 Task: Find a place to stay in Kawambwa, Zambia, from 3rd to 17th August for 4 guests, with a price range of ₹3000 to ₹15000, 3 bedrooms, 2 bathrooms, WiFi, a washing machine, and self check-in.
Action: Mouse moved to (446, 95)
Screenshot: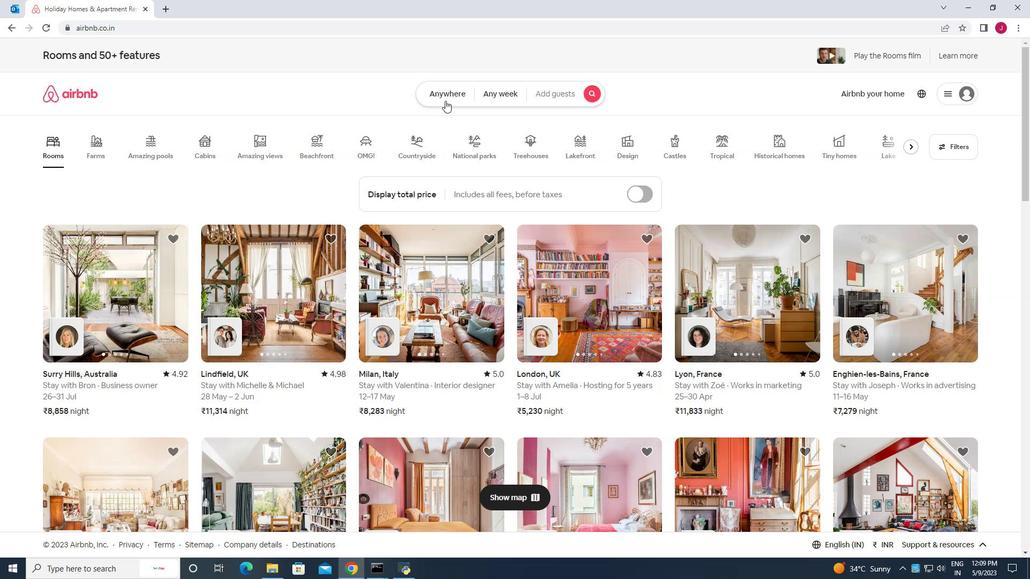 
Action: Mouse pressed left at (446, 95)
Screenshot: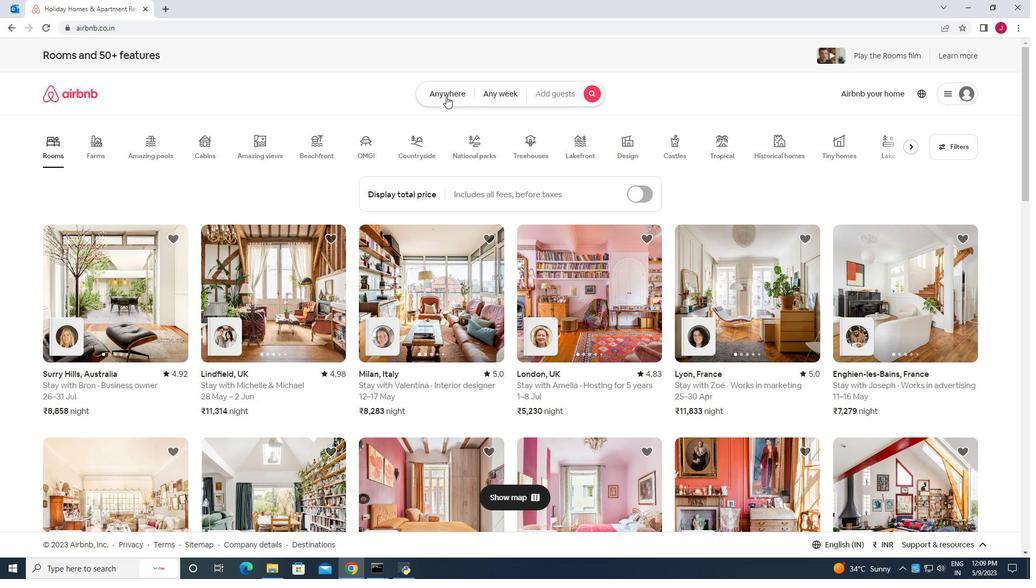 
Action: Mouse moved to (330, 137)
Screenshot: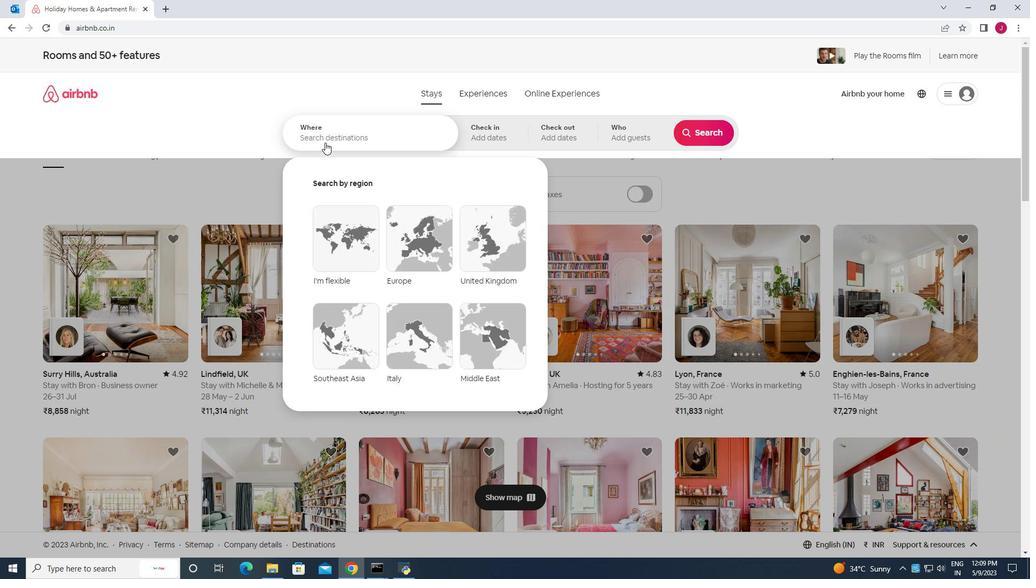 
Action: Mouse pressed left at (330, 137)
Screenshot: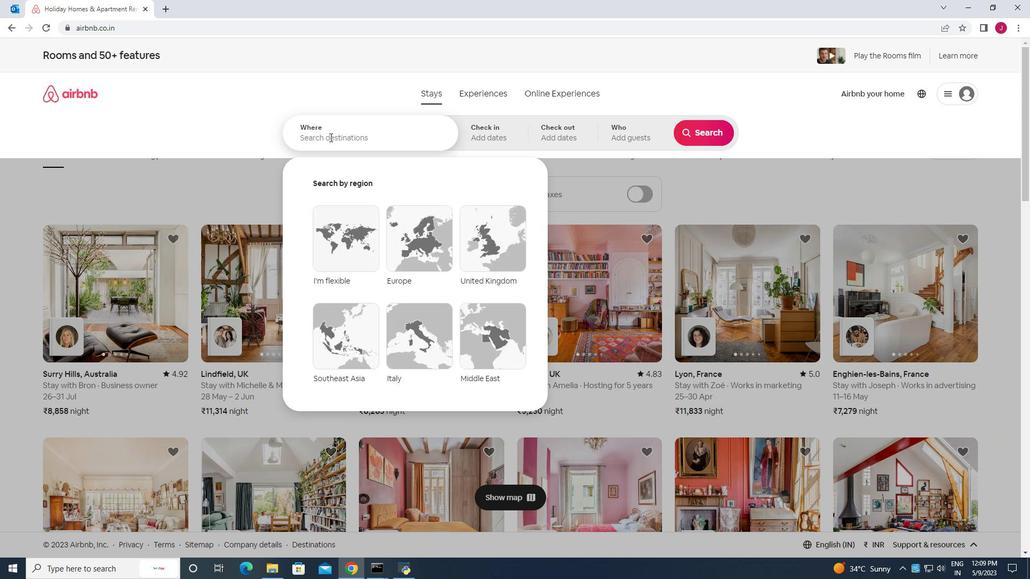 
Action: Key pressed kawambwa<Key.space>zambia<Key.space>
Screenshot: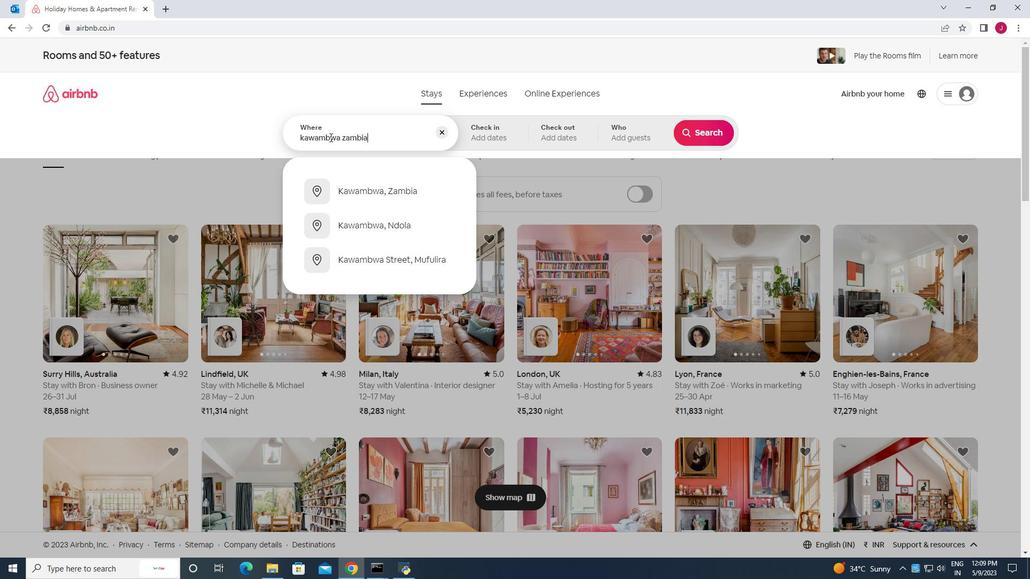
Action: Mouse moved to (390, 190)
Screenshot: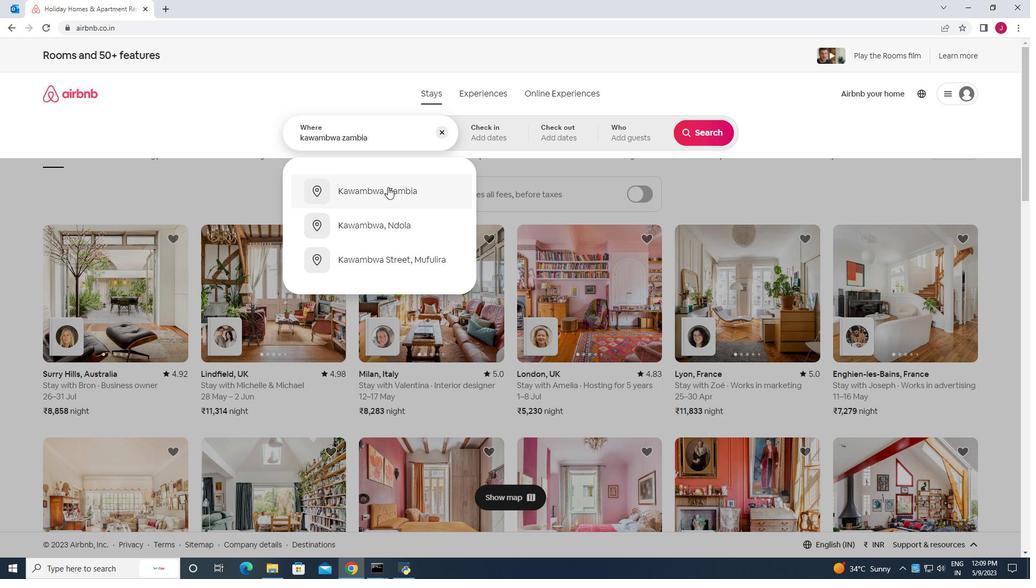 
Action: Mouse pressed left at (390, 190)
Screenshot: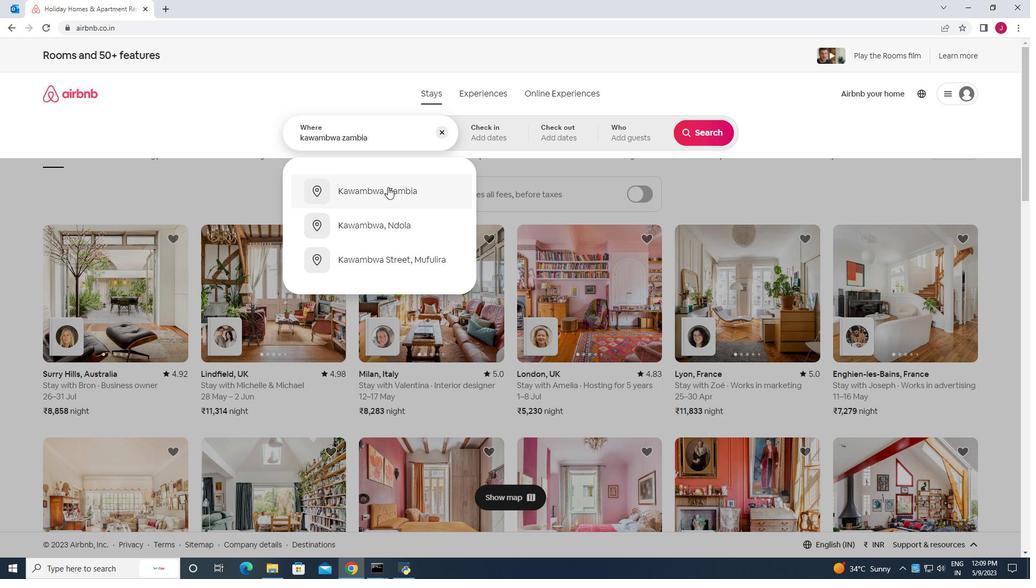 
Action: Mouse moved to (698, 219)
Screenshot: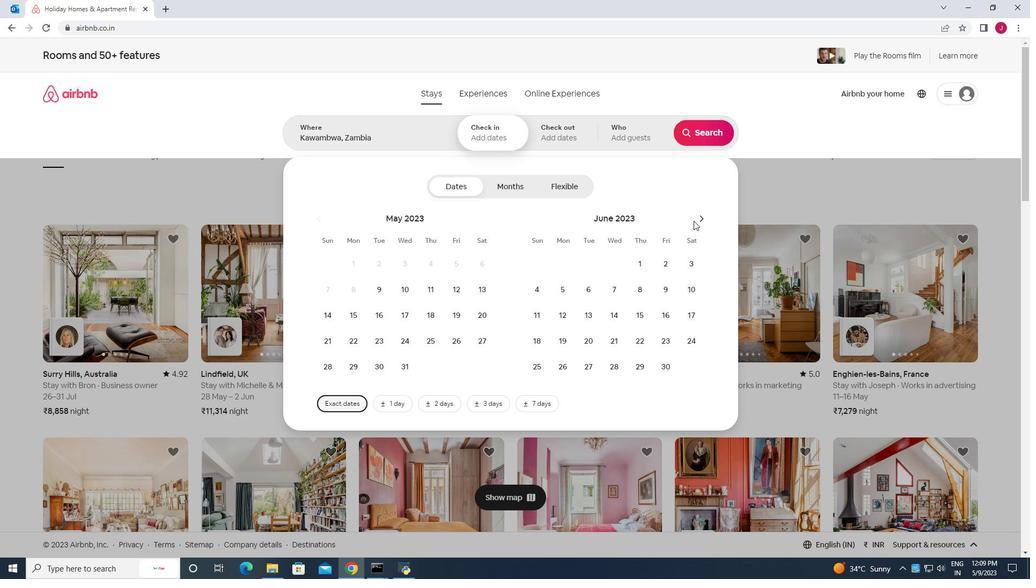 
Action: Mouse pressed left at (698, 219)
Screenshot: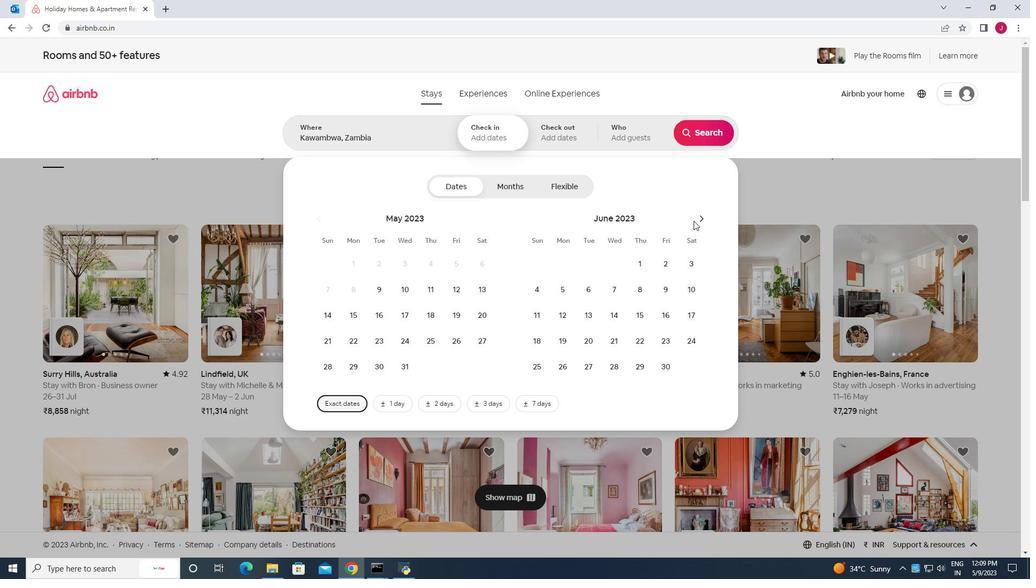
Action: Mouse moved to (698, 219)
Screenshot: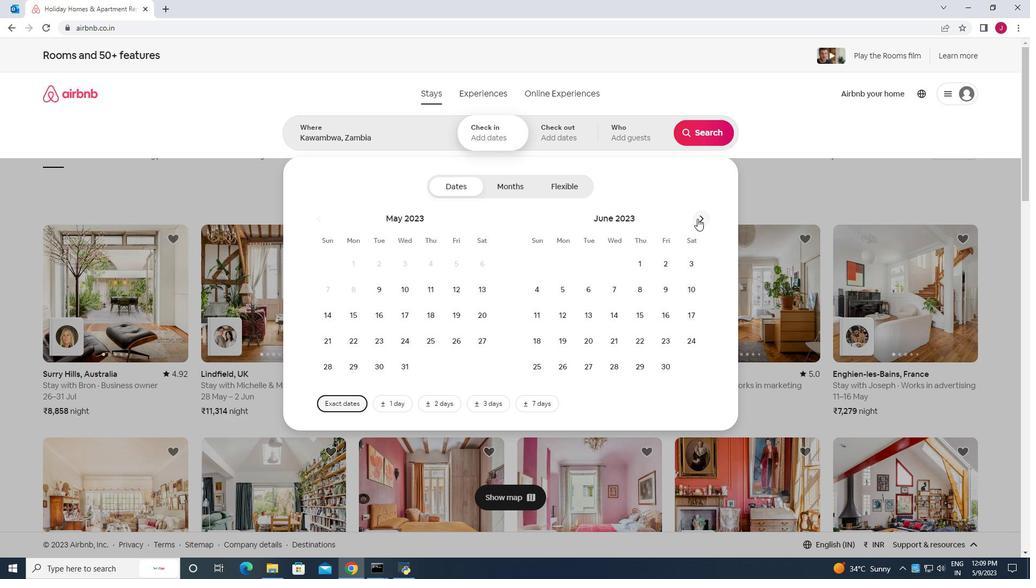 
Action: Mouse pressed left at (698, 219)
Screenshot: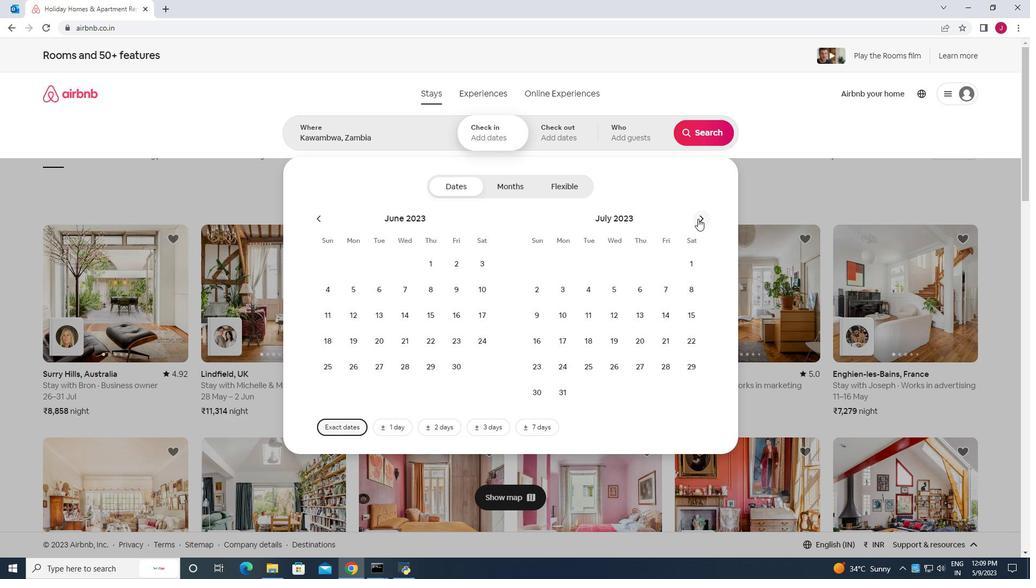 
Action: Mouse moved to (639, 261)
Screenshot: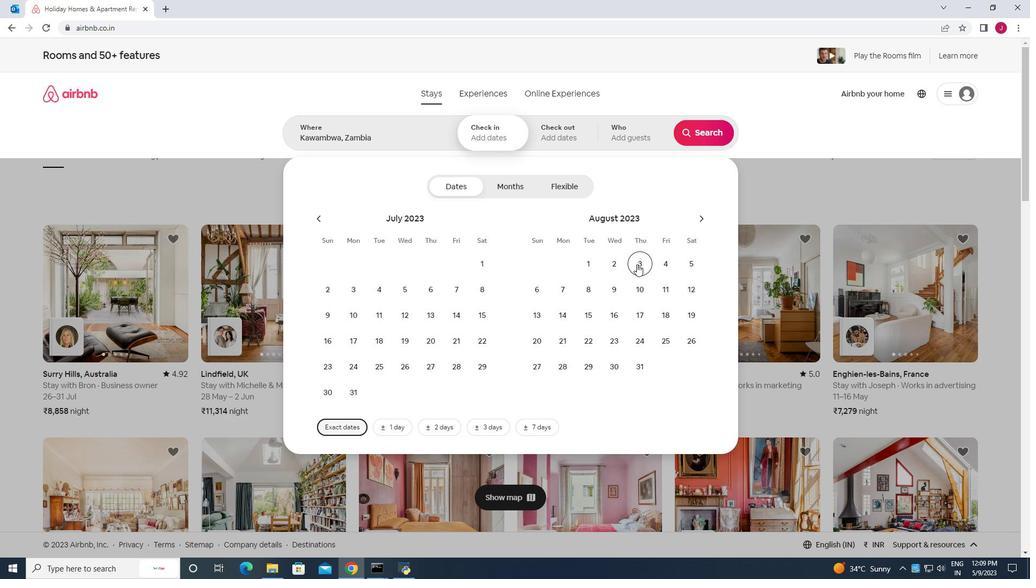 
Action: Mouse pressed left at (639, 261)
Screenshot: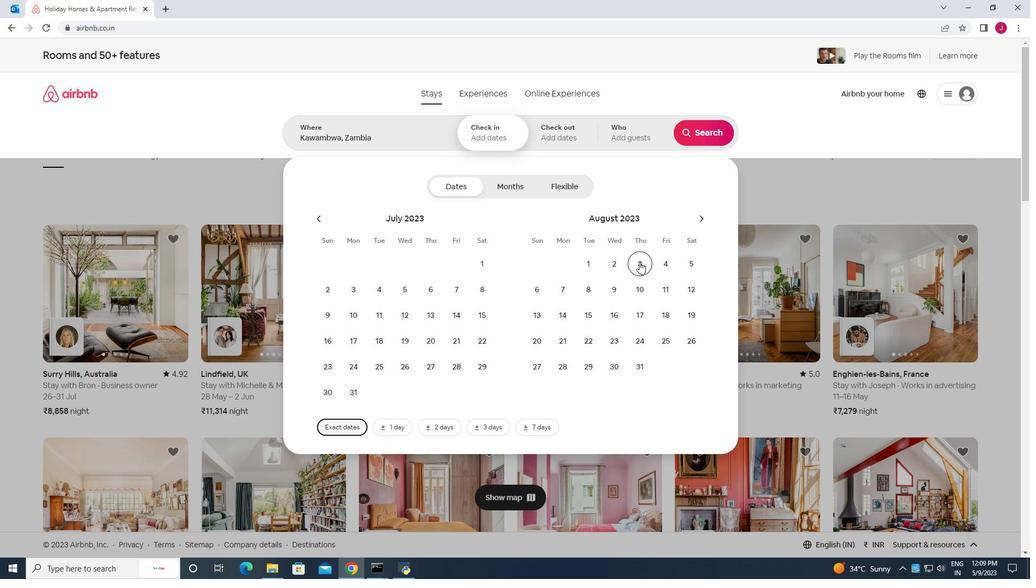 
Action: Mouse moved to (637, 318)
Screenshot: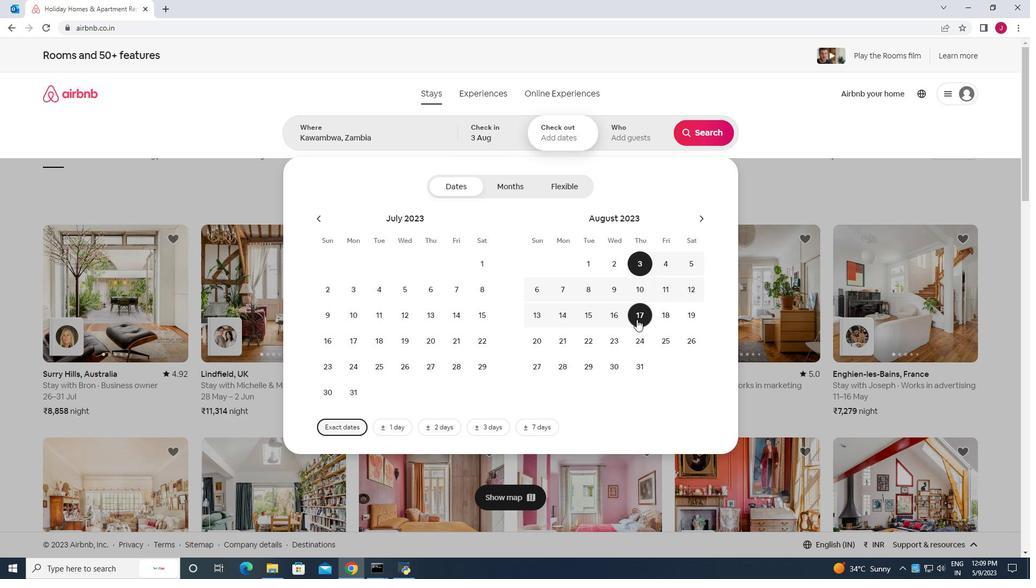 
Action: Mouse pressed left at (637, 318)
Screenshot: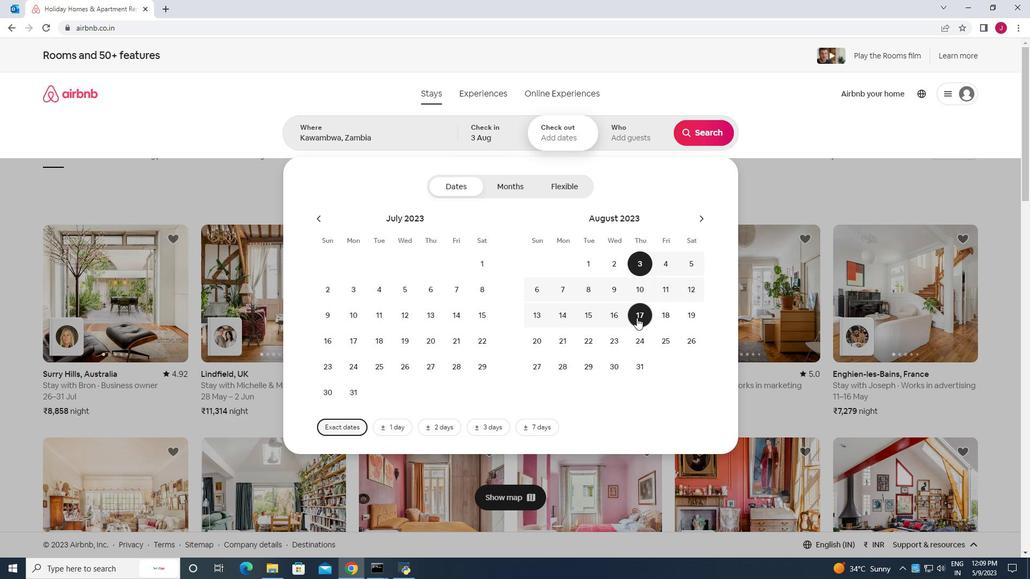 
Action: Mouse moved to (644, 136)
Screenshot: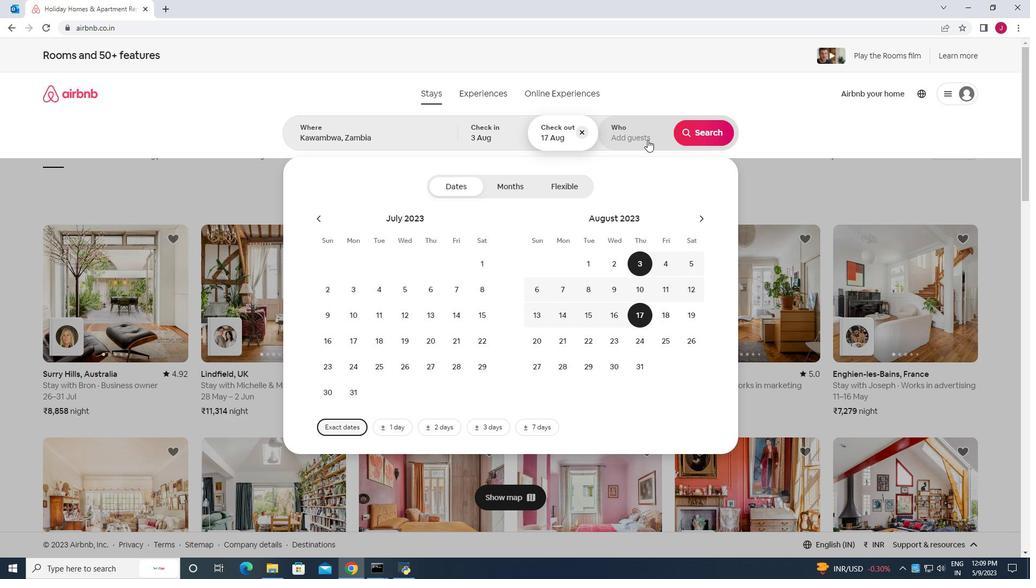 
Action: Mouse pressed left at (644, 136)
Screenshot: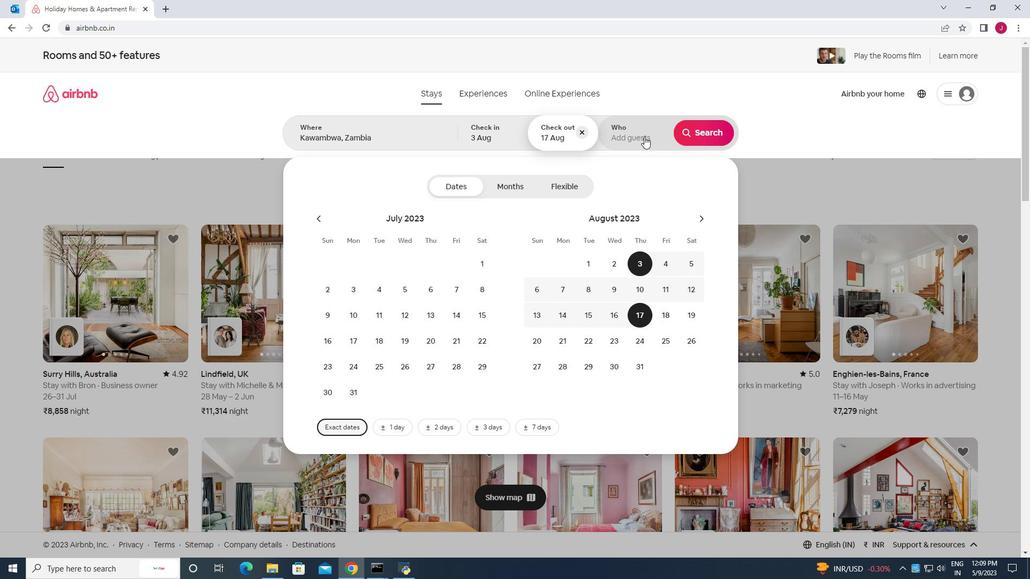 
Action: Mouse moved to (710, 185)
Screenshot: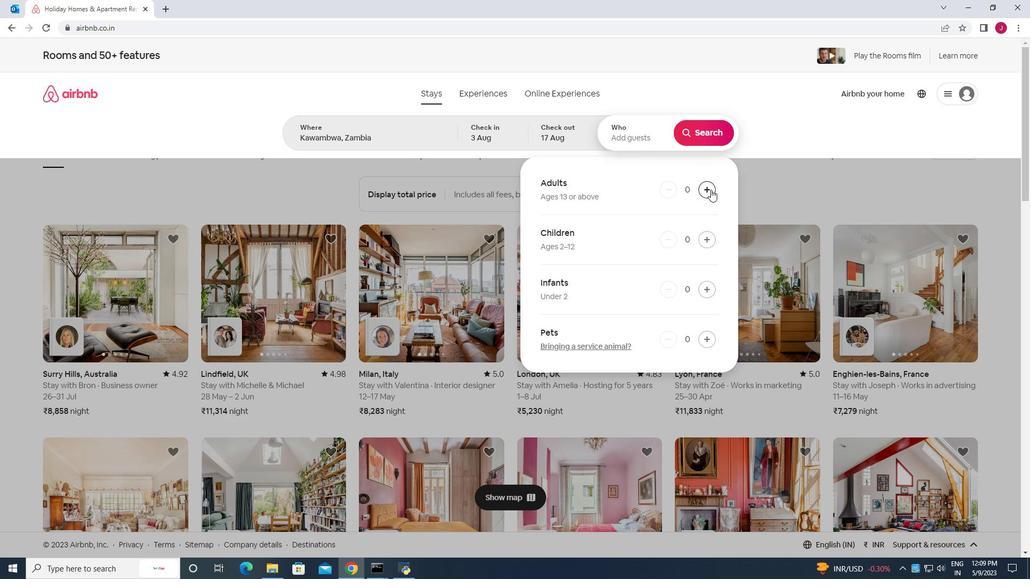 
Action: Mouse pressed left at (710, 185)
Screenshot: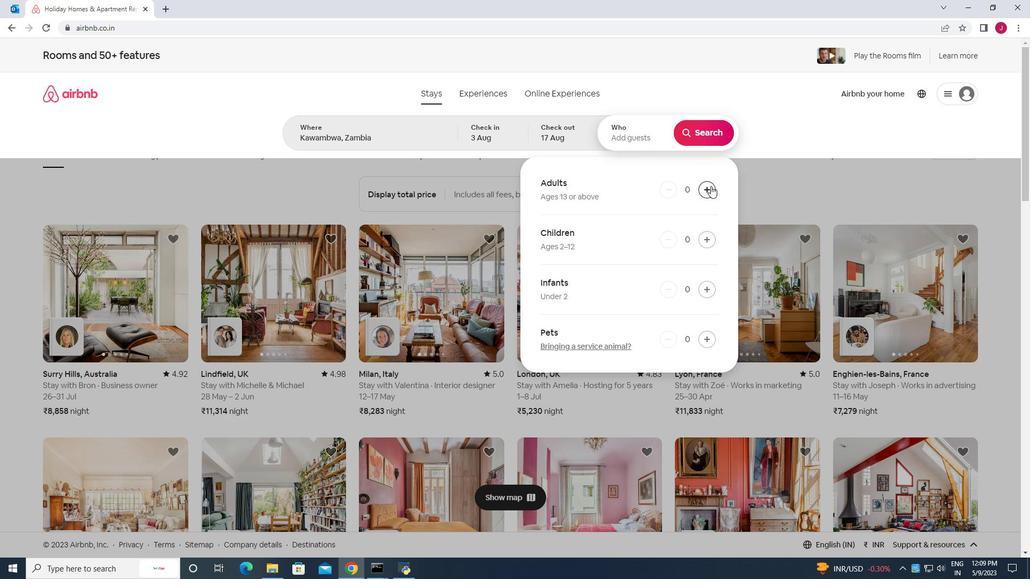 
Action: Mouse pressed left at (710, 185)
Screenshot: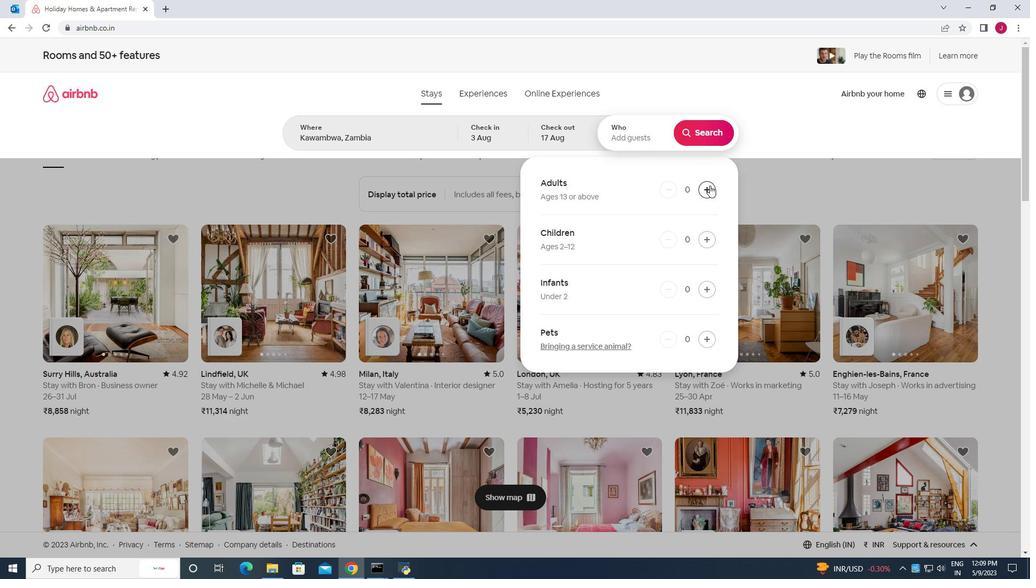 
Action: Mouse pressed left at (710, 185)
Screenshot: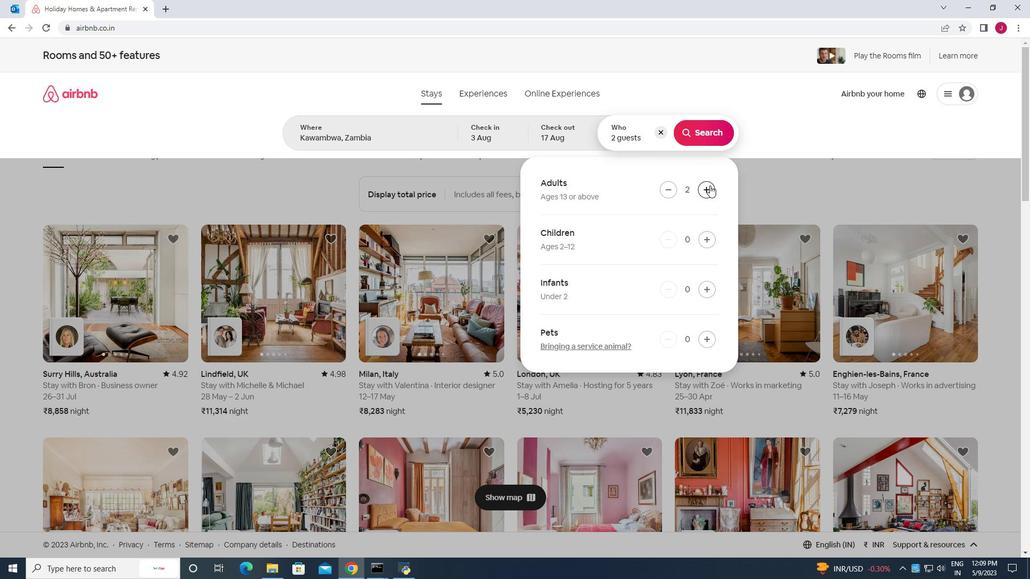 
Action: Mouse moved to (707, 244)
Screenshot: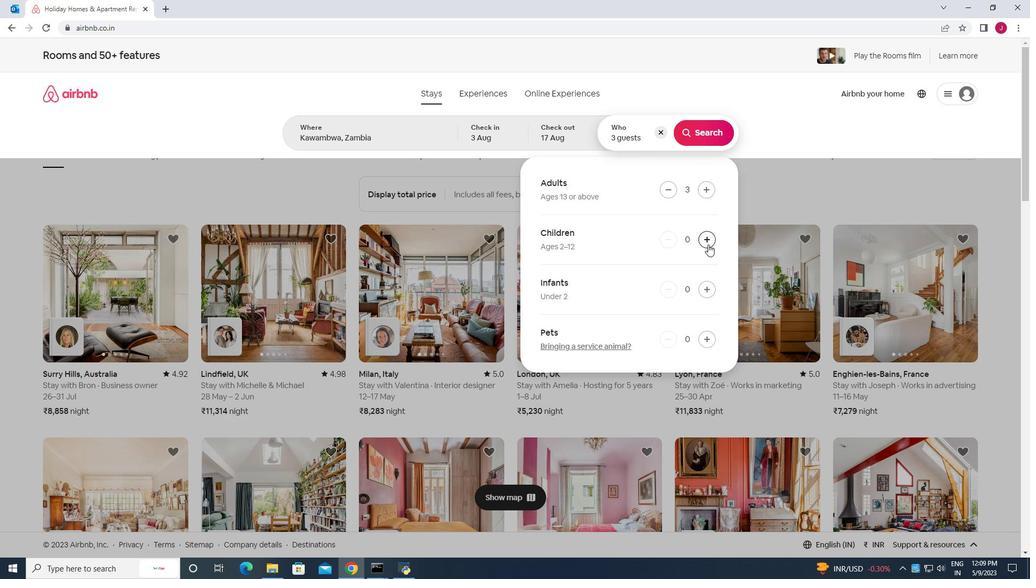 
Action: Mouse pressed left at (707, 244)
Screenshot: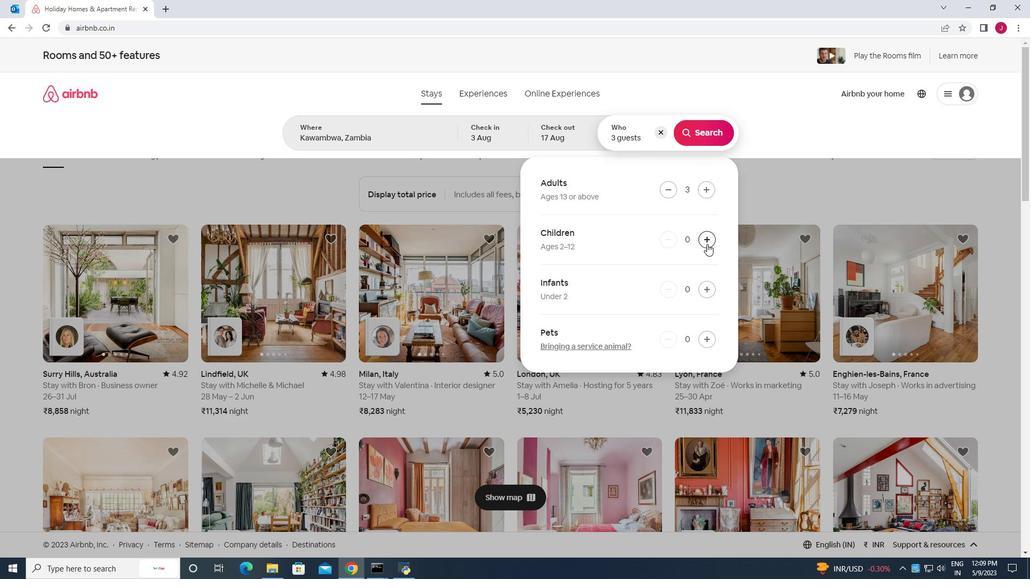 
Action: Mouse moved to (712, 127)
Screenshot: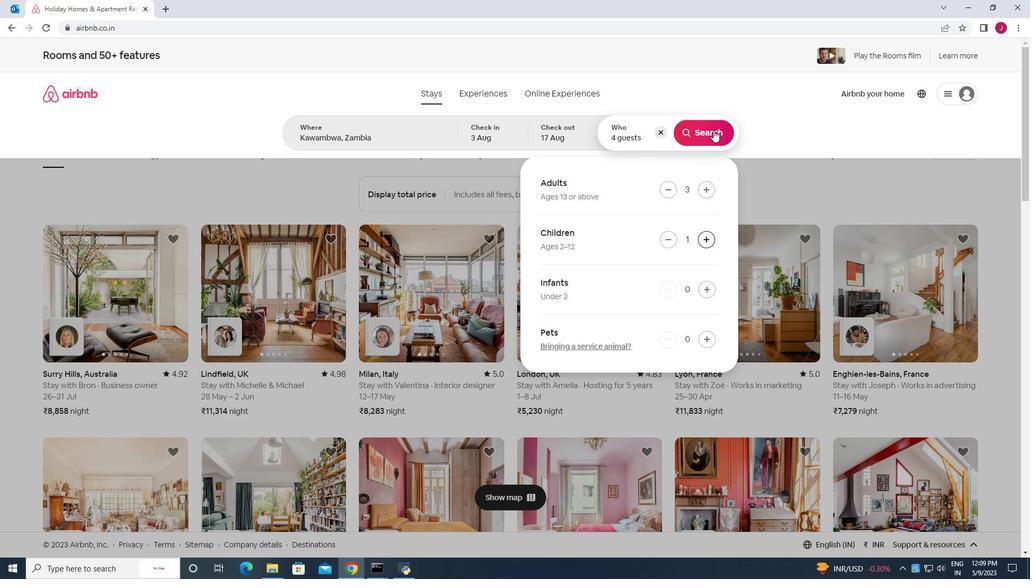 
Action: Mouse pressed left at (712, 127)
Screenshot: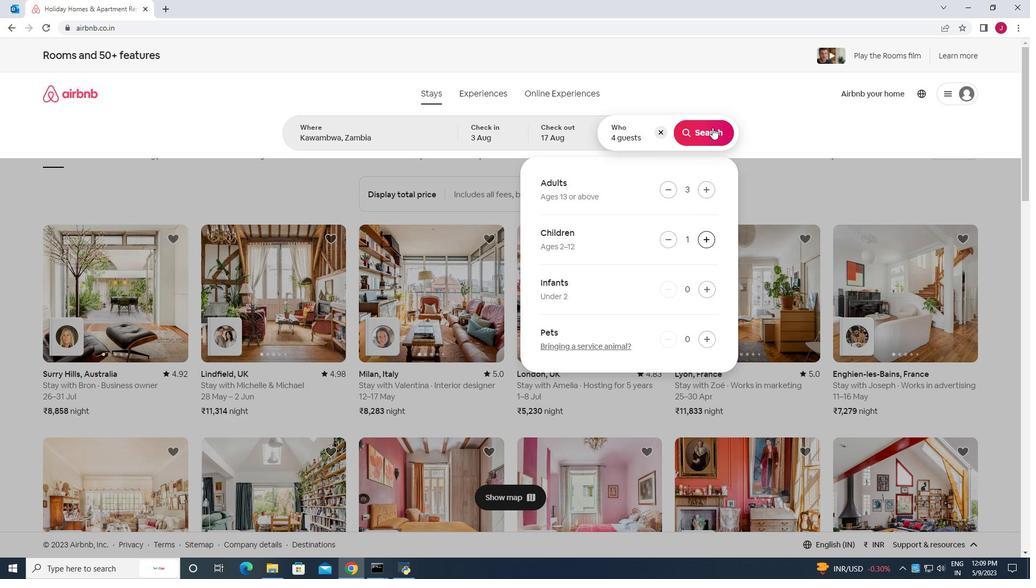 
Action: Mouse moved to (991, 102)
Screenshot: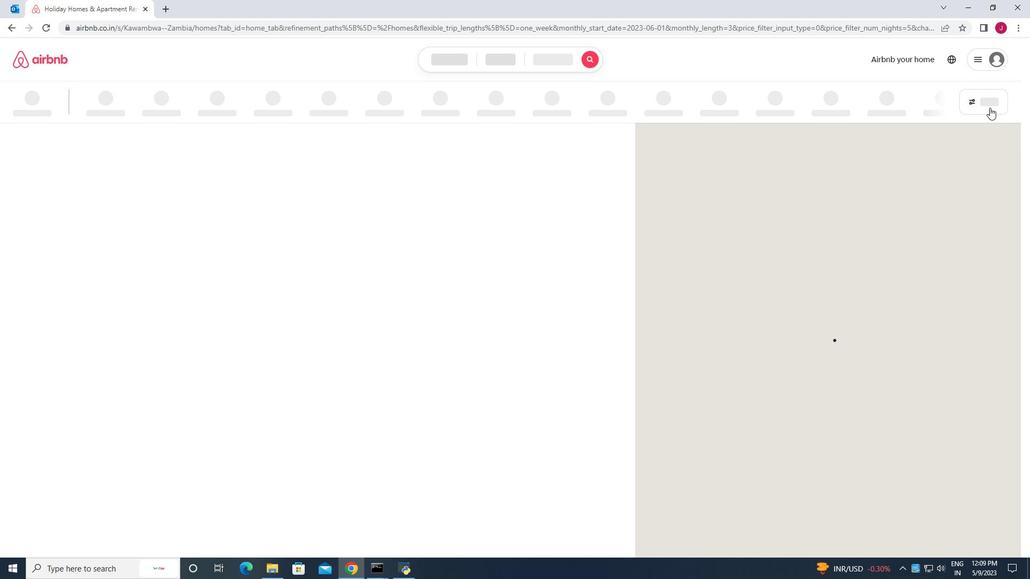 
Action: Mouse pressed left at (991, 102)
Screenshot: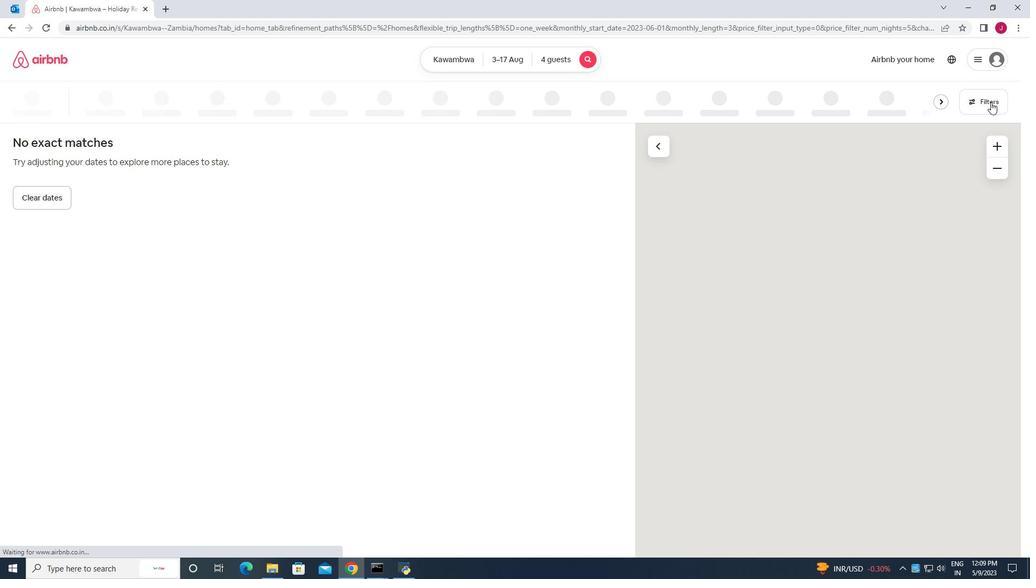 
Action: Mouse moved to (395, 363)
Screenshot: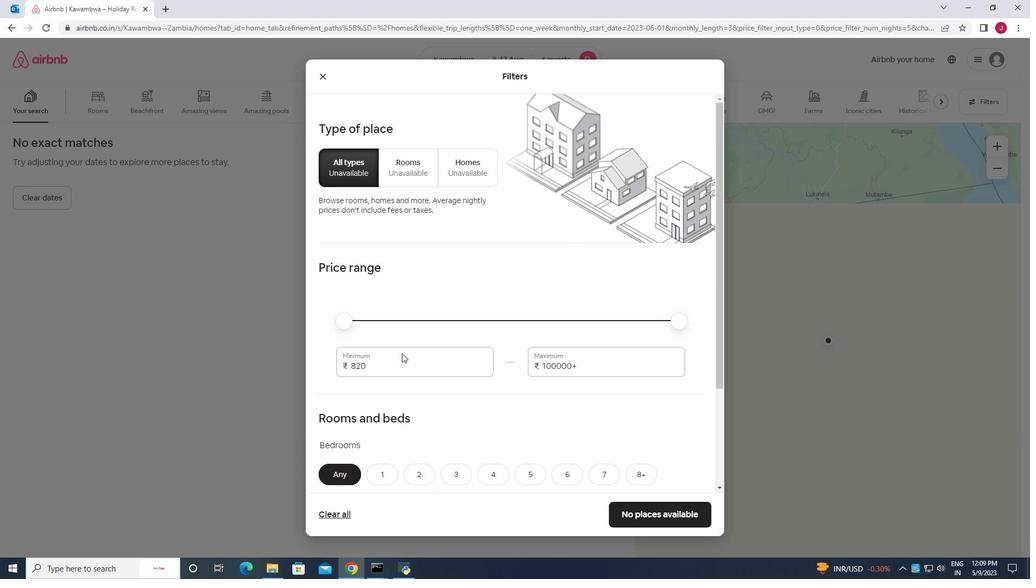 
Action: Mouse pressed left at (395, 363)
Screenshot: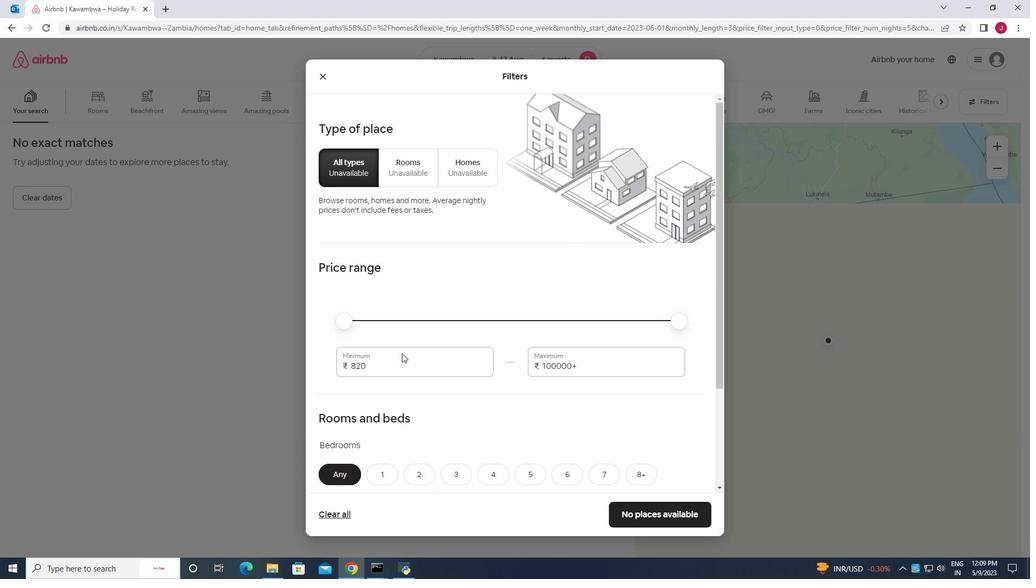 
Action: Mouse moved to (396, 366)
Screenshot: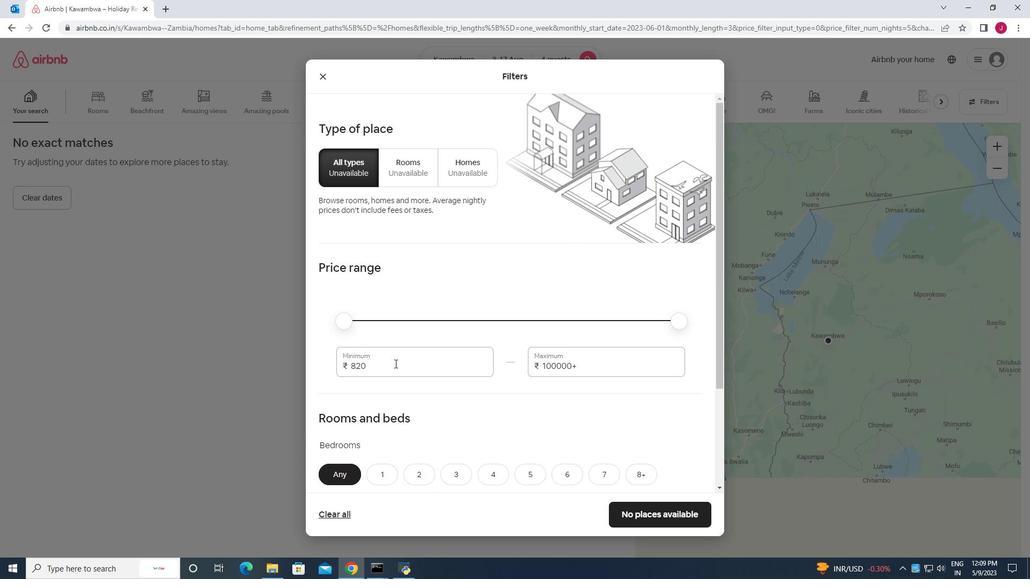 
Action: Key pressed <Key.backspace><Key.backspace><Key.backspace><Key.backspace><Key.backspace><Key.backspace><Key.backspace><Key.backspace><Key.backspace><Key.backspace>3000
Screenshot: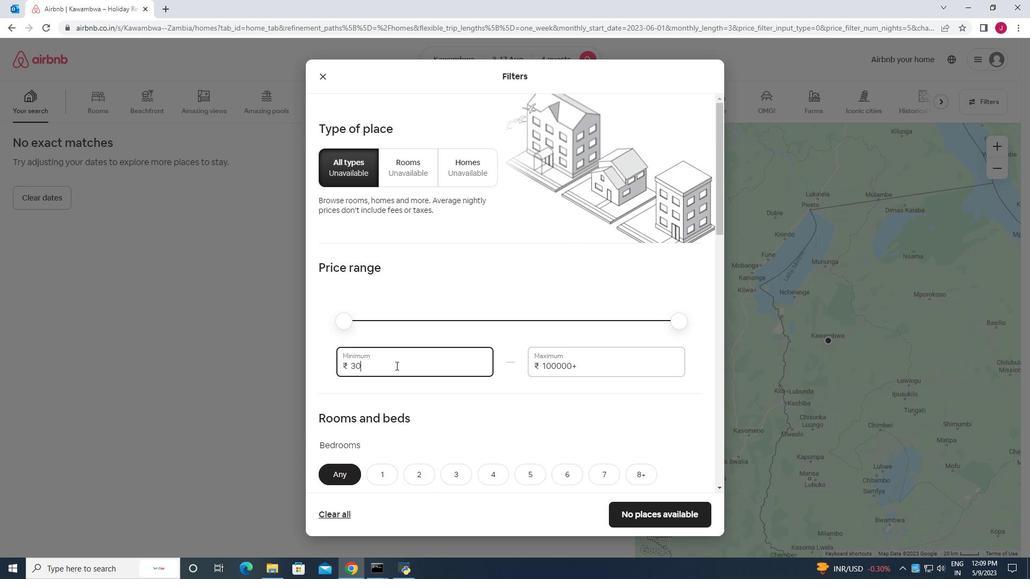 
Action: Mouse moved to (599, 365)
Screenshot: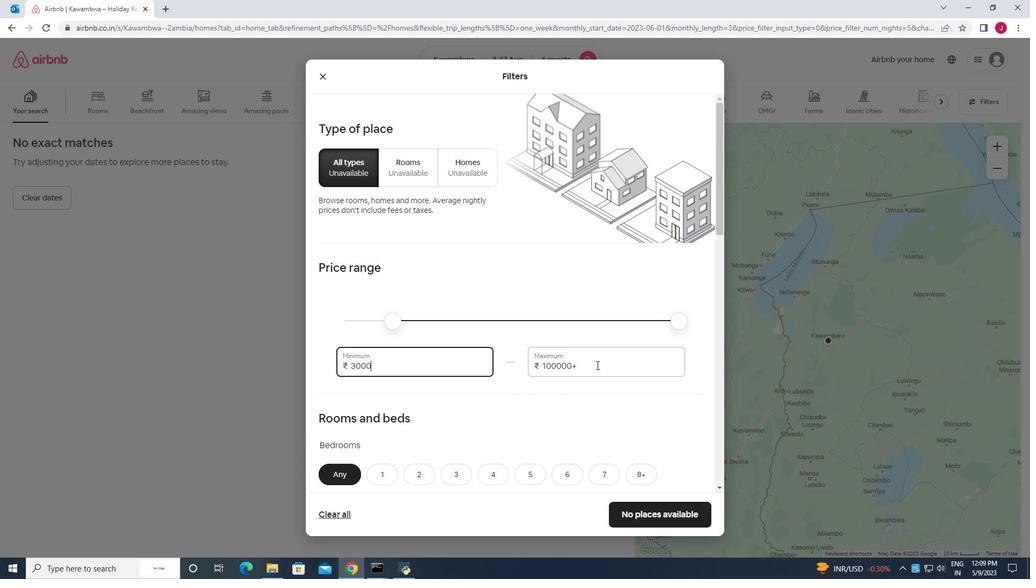 
Action: Mouse pressed left at (599, 365)
Screenshot: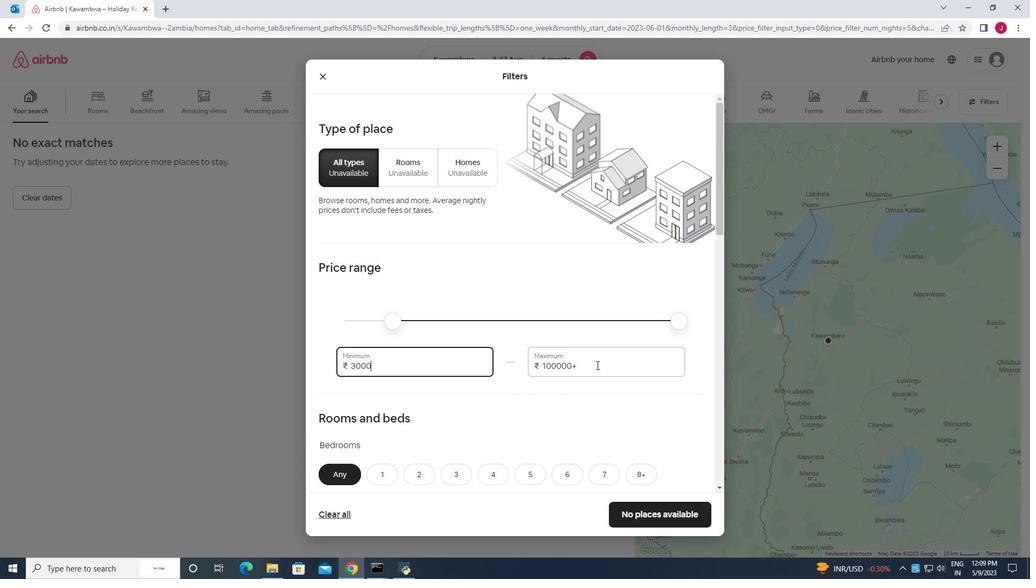 
Action: Mouse moved to (599, 365)
Screenshot: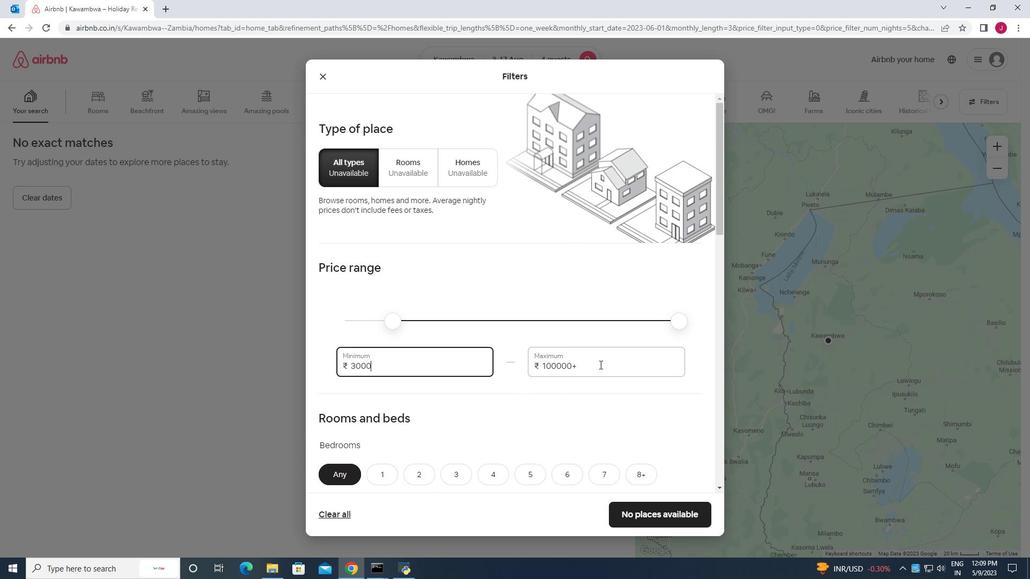 
Action: Key pressed <Key.backspace><Key.backspace><Key.backspace><Key.backspace><Key.backspace><Key.backspace><Key.backspace><Key.backspace><Key.backspace><Key.backspace><Key.backspace><Key.backspace><Key.backspace><Key.backspace><Key.backspace><Key.backspace><Key.backspace><Key.backspace><Key.backspace><Key.backspace><Key.backspace>15000
Screenshot: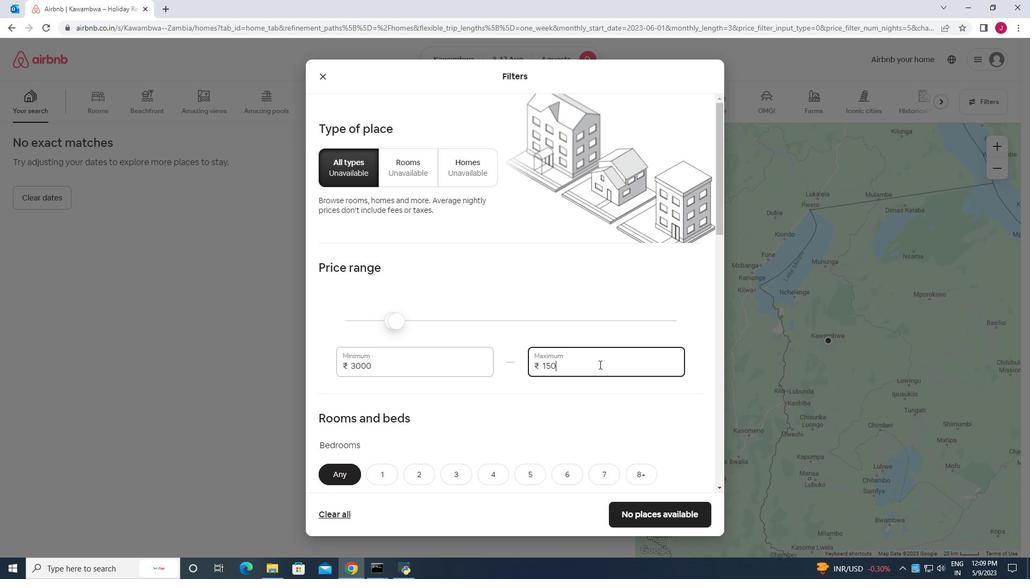 
Action: Mouse moved to (502, 375)
Screenshot: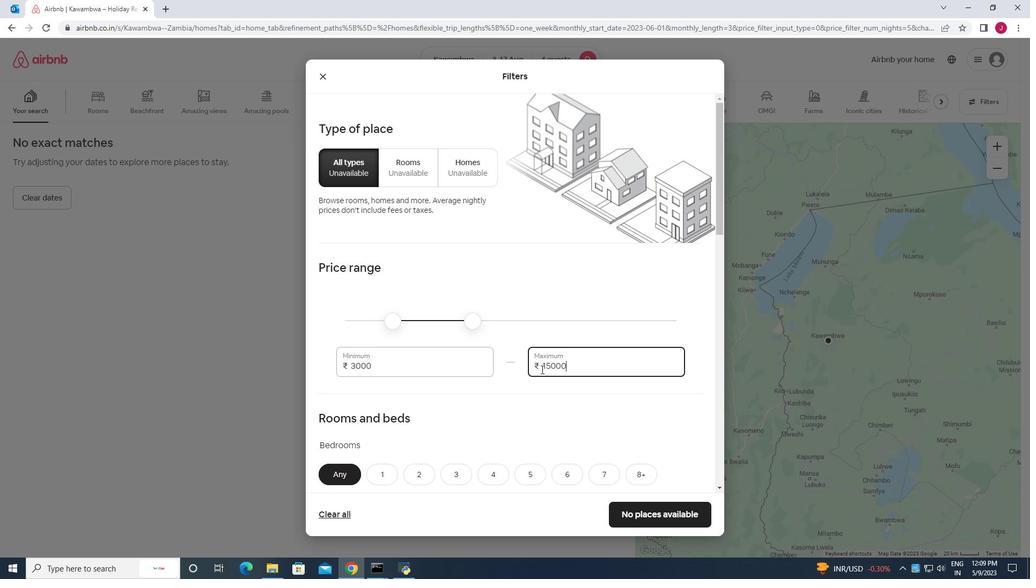 
Action: Mouse scrolled (502, 375) with delta (0, 0)
Screenshot: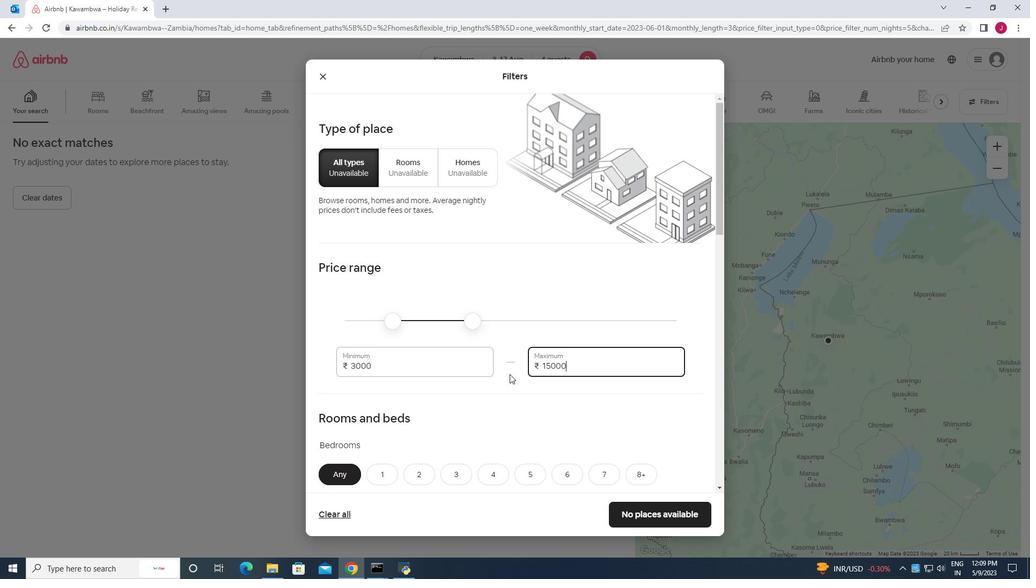 
Action: Mouse scrolled (502, 375) with delta (0, 0)
Screenshot: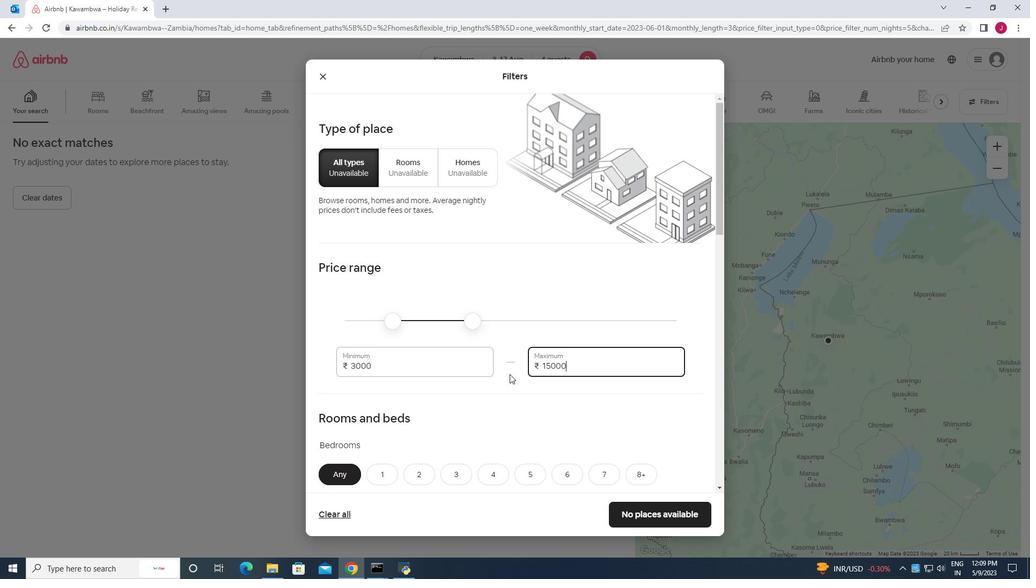
Action: Mouse scrolled (502, 375) with delta (0, 0)
Screenshot: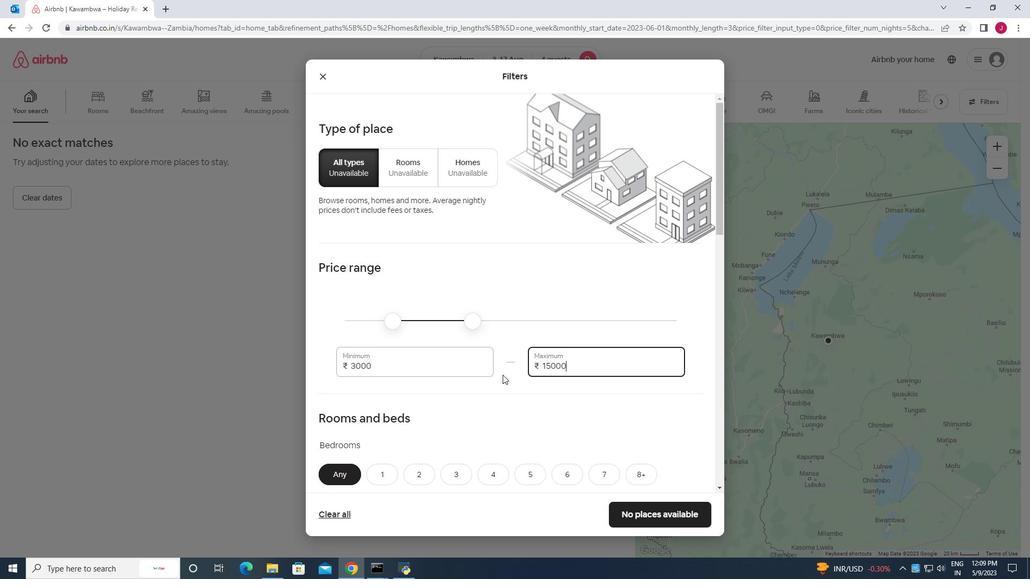 
Action: Mouse moved to (511, 364)
Screenshot: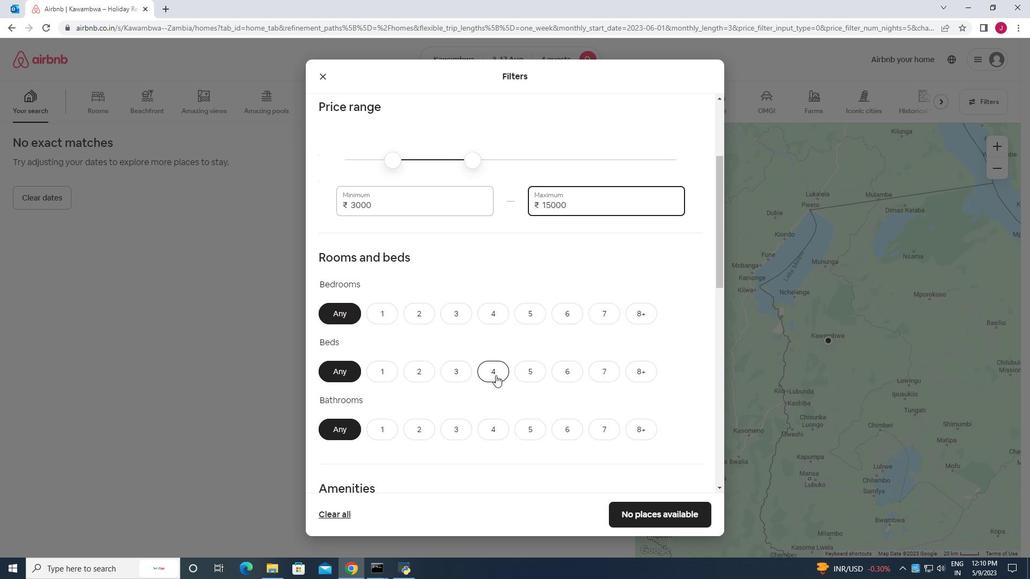 
Action: Mouse scrolled (511, 363) with delta (0, 0)
Screenshot: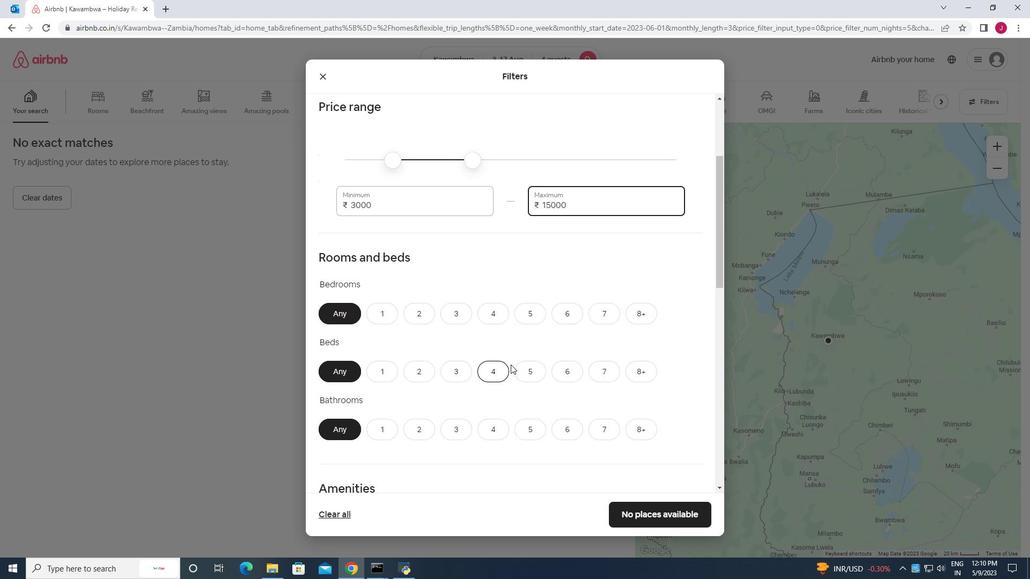 
Action: Mouse moved to (511, 363)
Screenshot: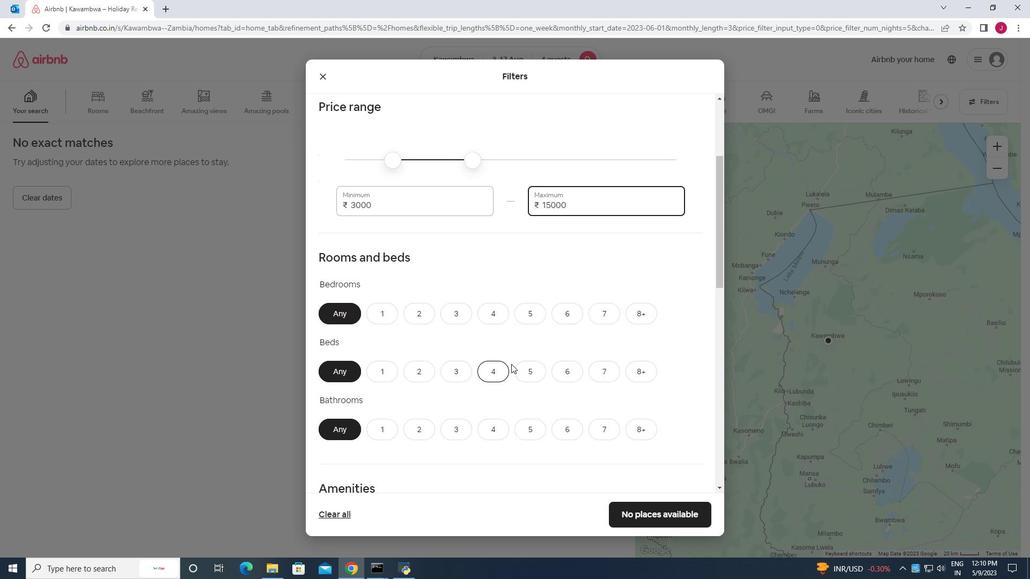 
Action: Mouse scrolled (511, 363) with delta (0, 0)
Screenshot: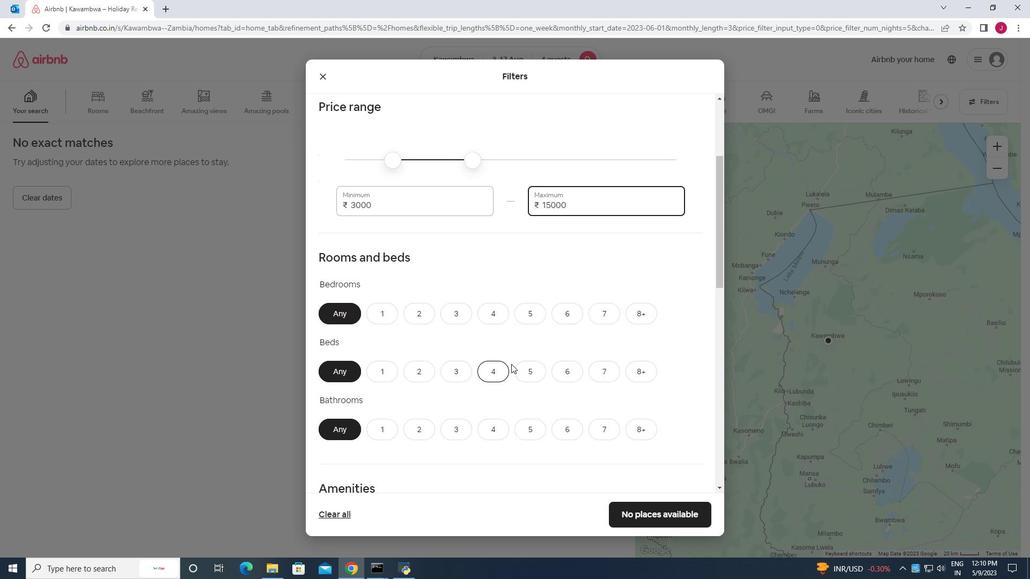 
Action: Mouse moved to (460, 211)
Screenshot: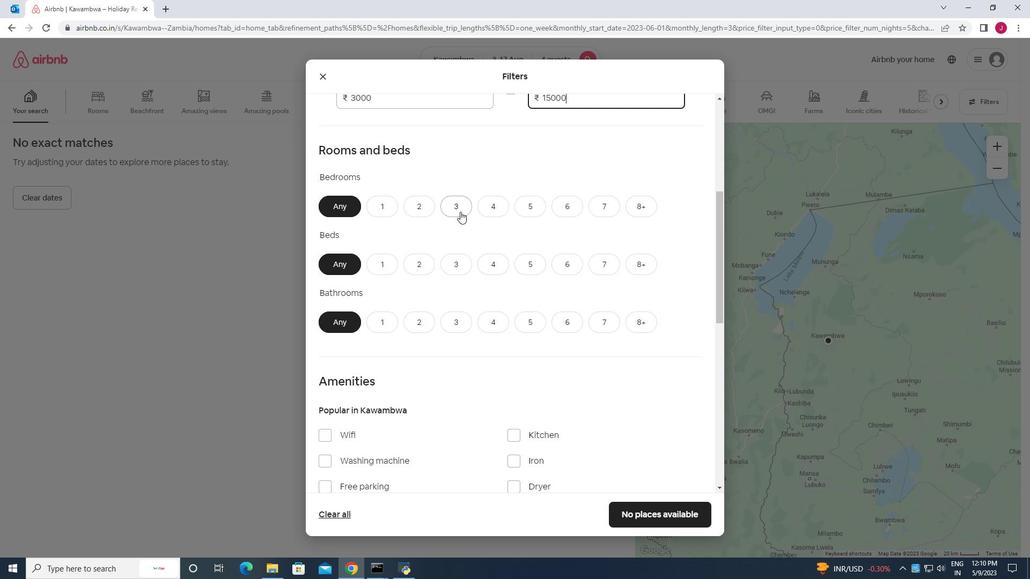 
Action: Mouse pressed left at (460, 211)
Screenshot: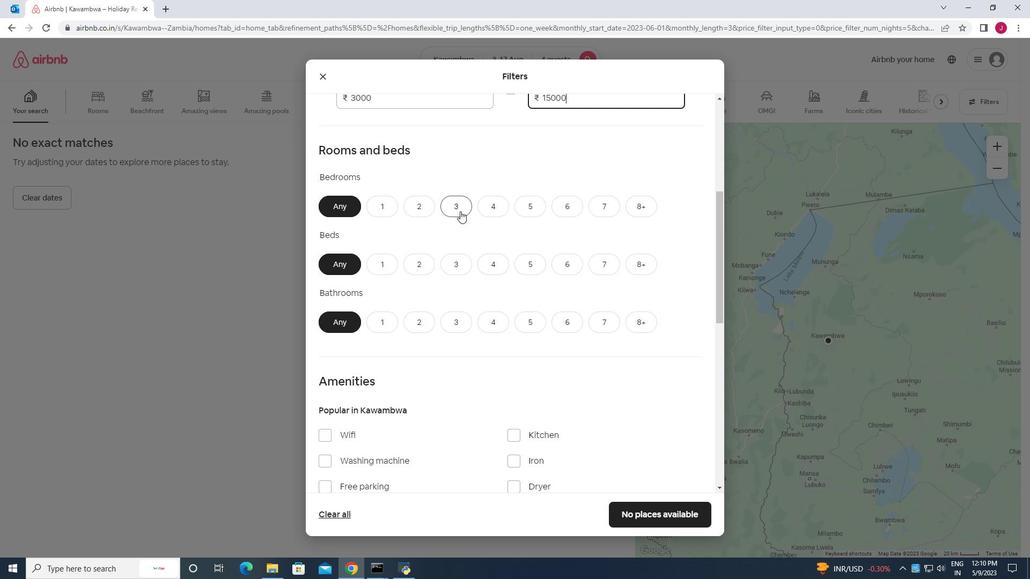 
Action: Mouse moved to (494, 265)
Screenshot: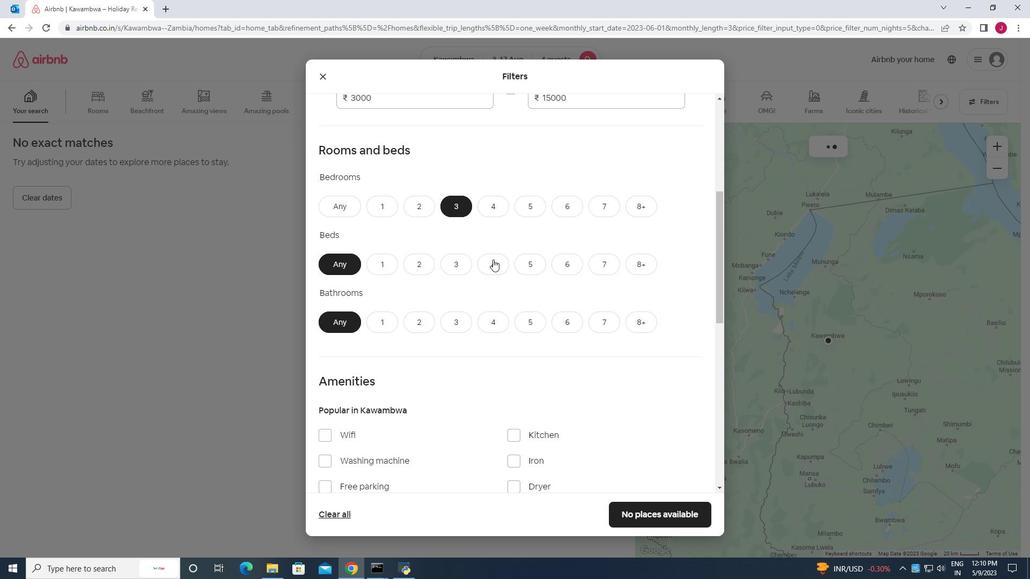 
Action: Mouse pressed left at (494, 265)
Screenshot: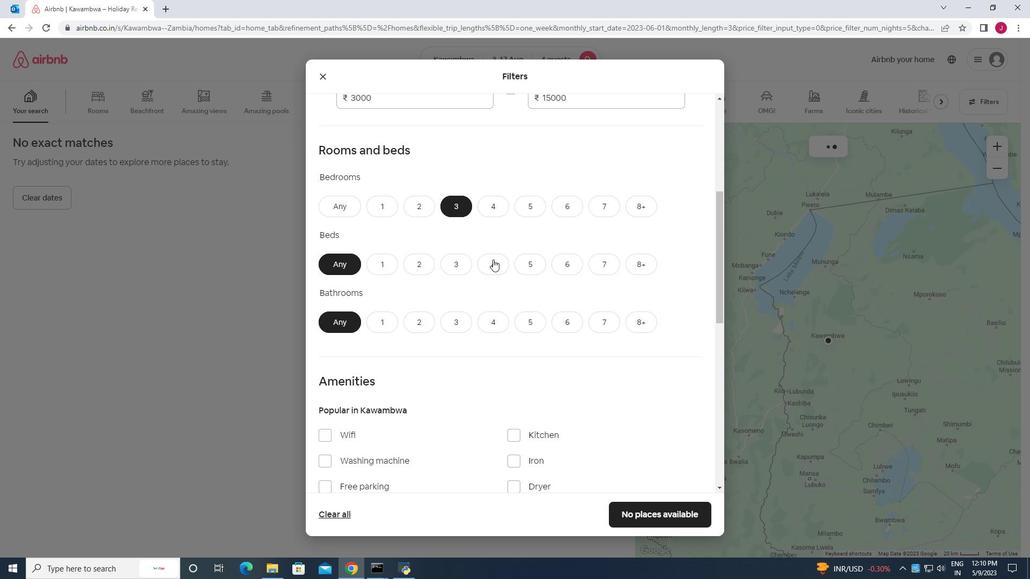 
Action: Mouse moved to (424, 321)
Screenshot: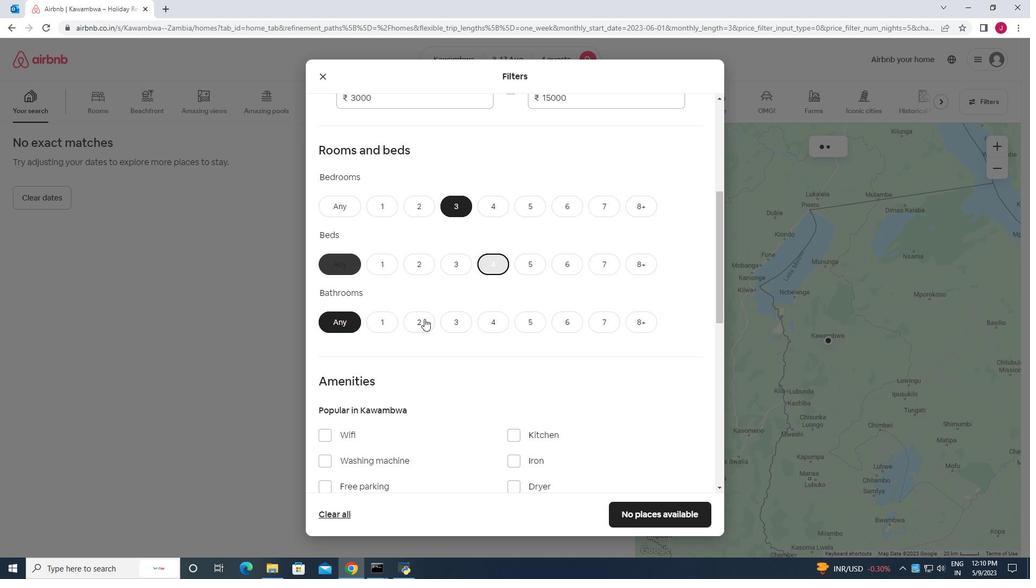 
Action: Mouse pressed left at (424, 321)
Screenshot: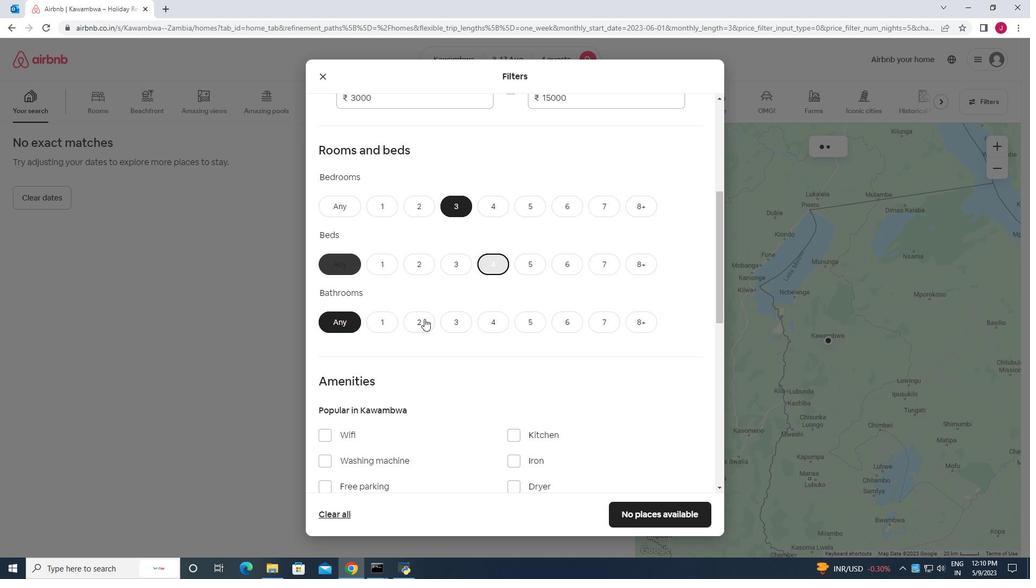 
Action: Mouse moved to (485, 282)
Screenshot: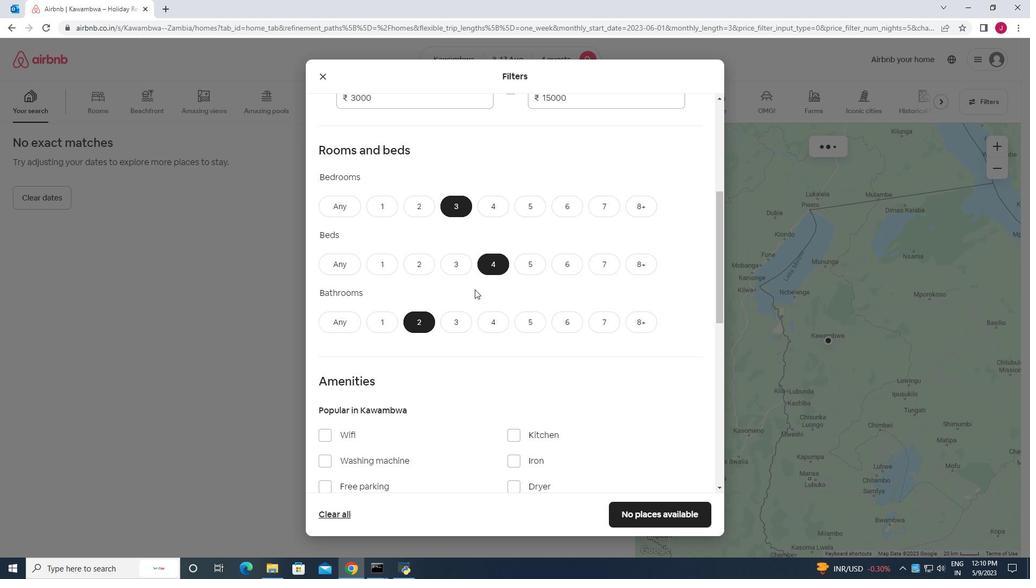 
Action: Mouse scrolled (485, 282) with delta (0, 0)
Screenshot: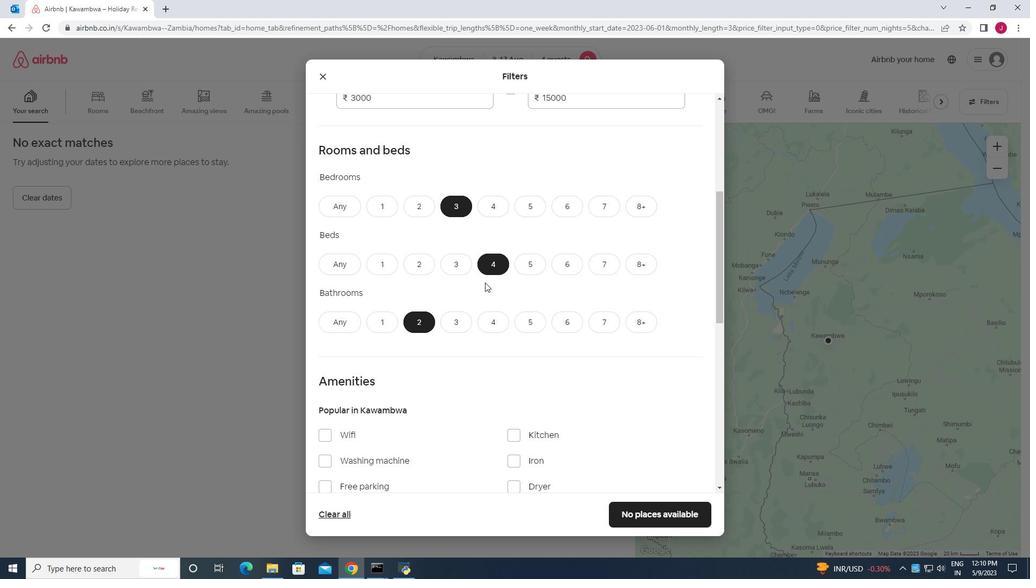 
Action: Mouse scrolled (485, 282) with delta (0, 0)
Screenshot: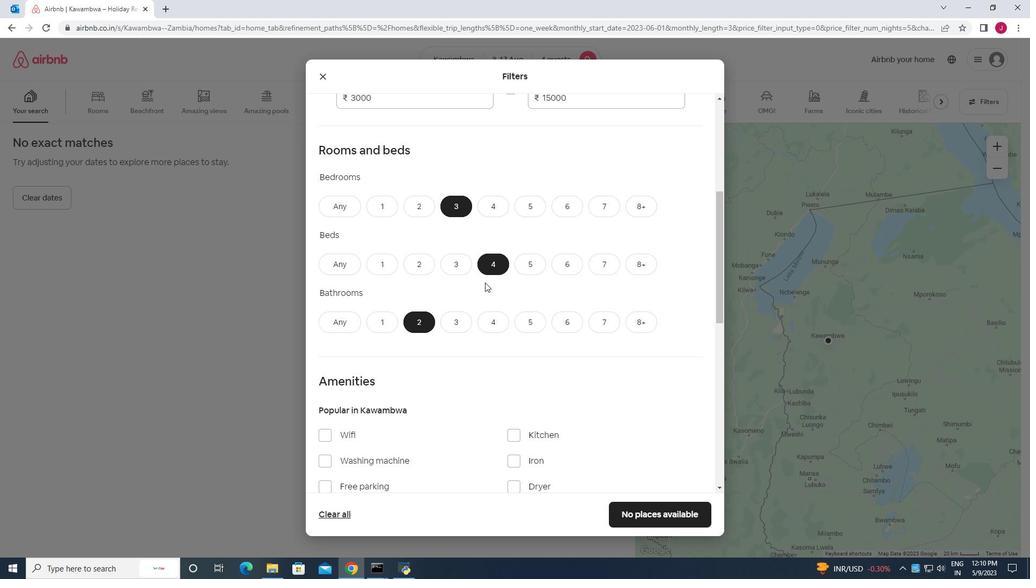 
Action: Mouse scrolled (485, 282) with delta (0, 0)
Screenshot: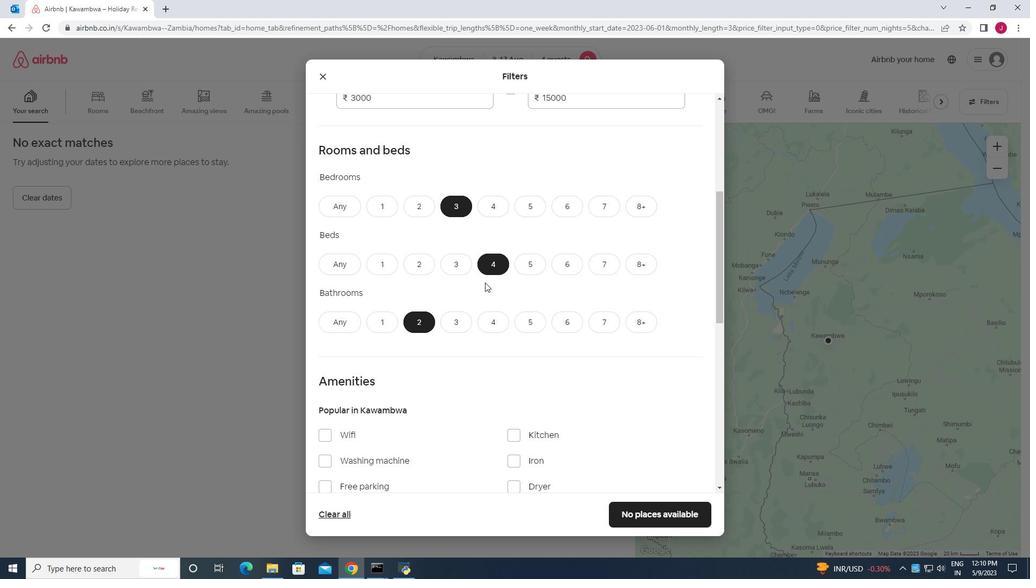 
Action: Mouse moved to (364, 348)
Screenshot: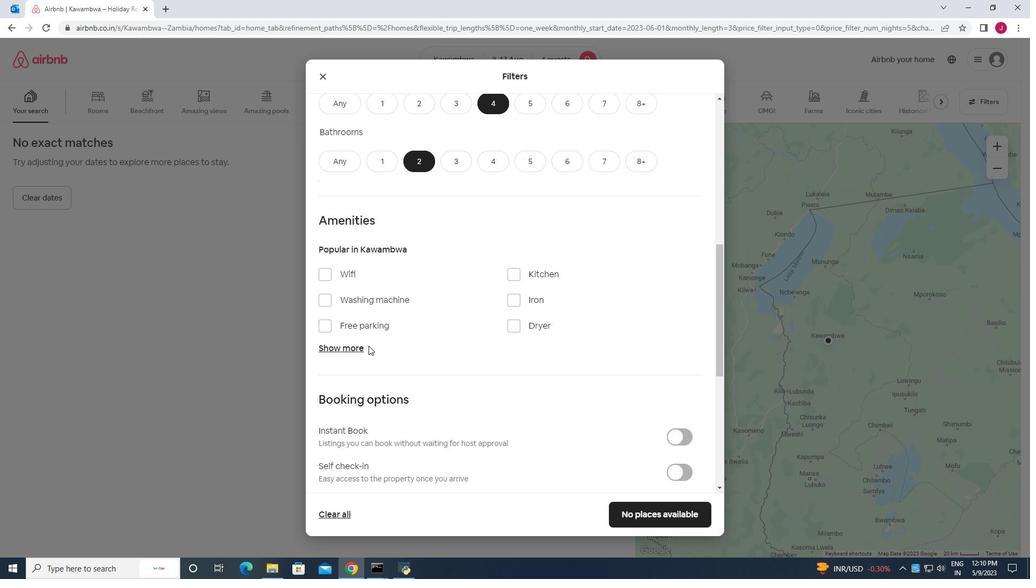 
Action: Mouse scrolled (364, 347) with delta (0, 0)
Screenshot: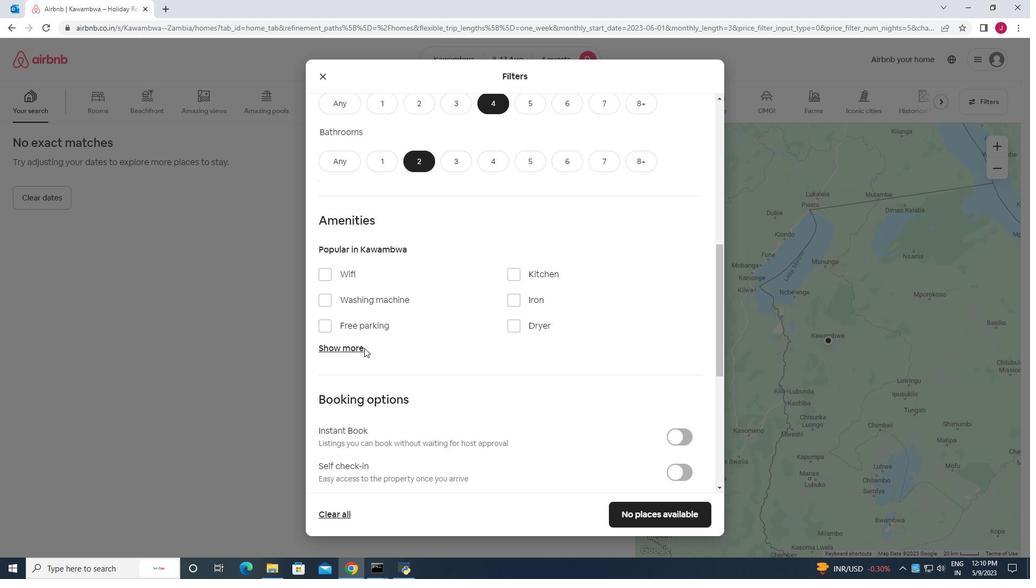 
Action: Mouse scrolled (364, 347) with delta (0, 0)
Screenshot: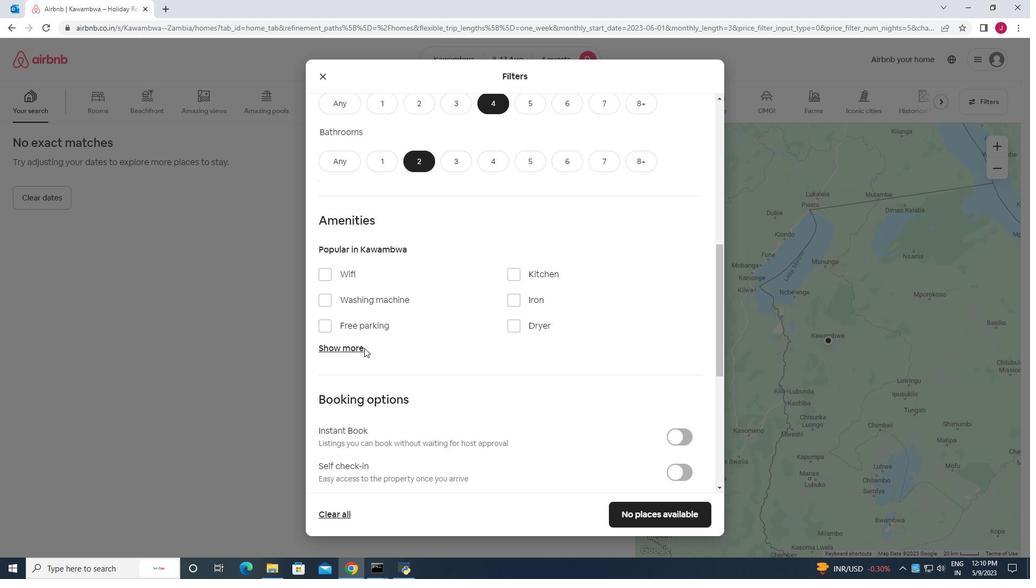 
Action: Mouse moved to (381, 334)
Screenshot: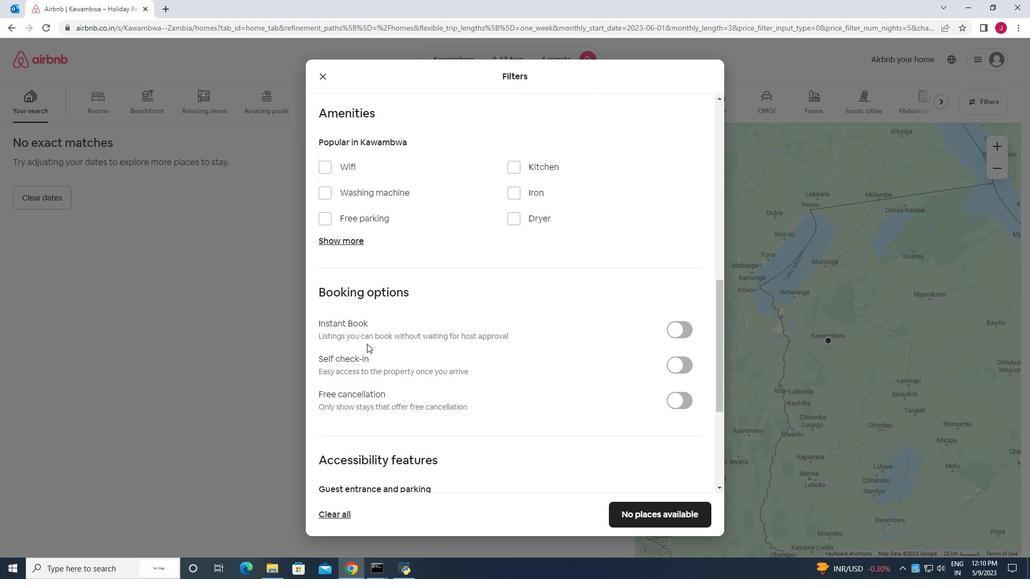 
Action: Mouse scrolled (381, 335) with delta (0, 0)
Screenshot: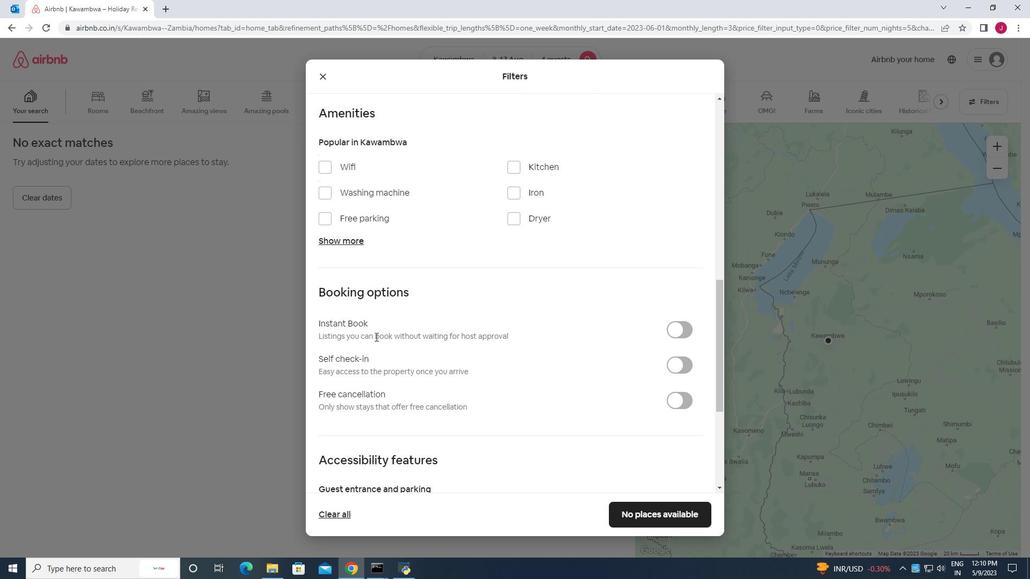 
Action: Mouse scrolled (381, 335) with delta (0, 0)
Screenshot: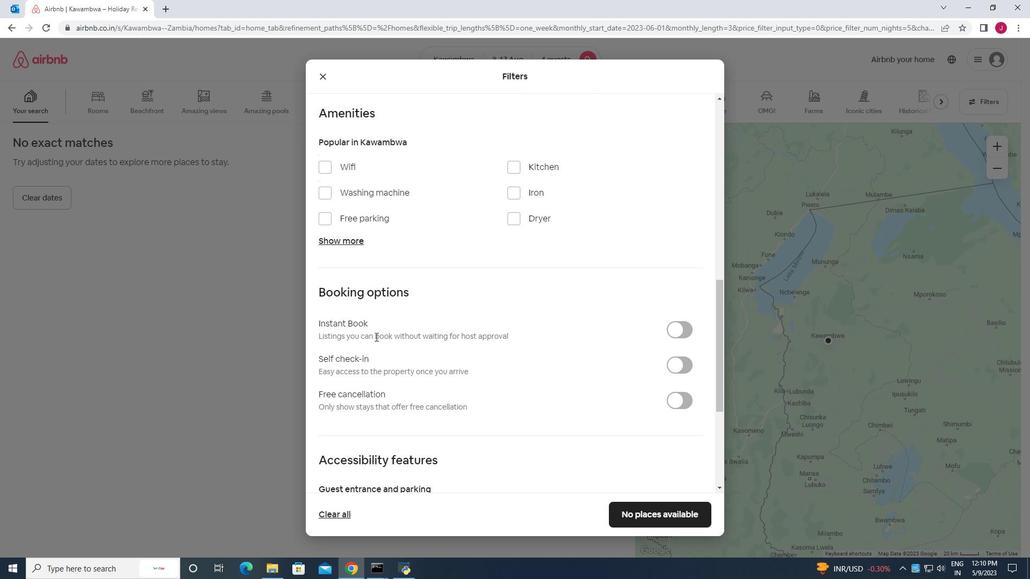 
Action: Mouse moved to (425, 265)
Screenshot: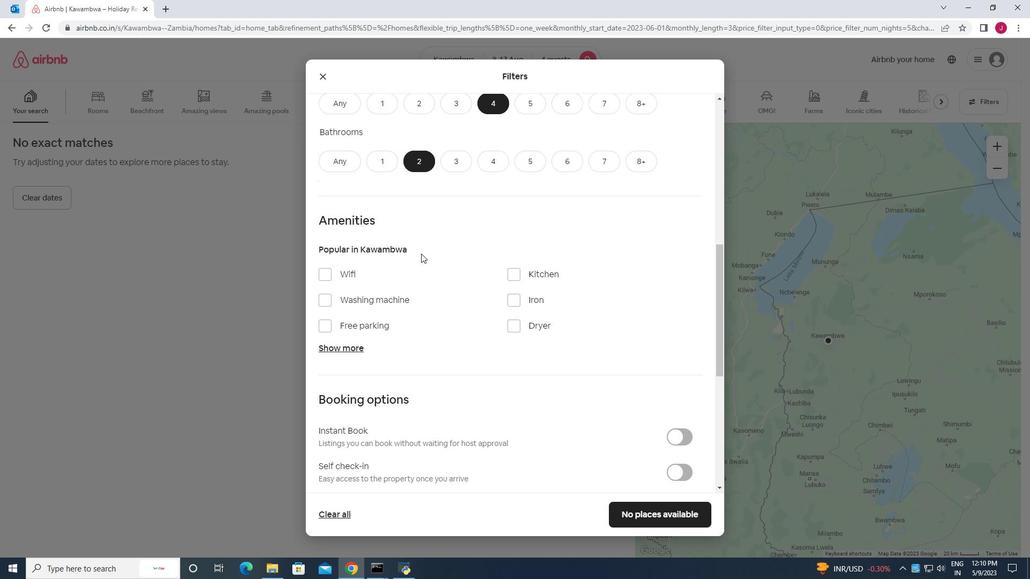 
Action: Mouse scrolled (425, 264) with delta (0, 0)
Screenshot: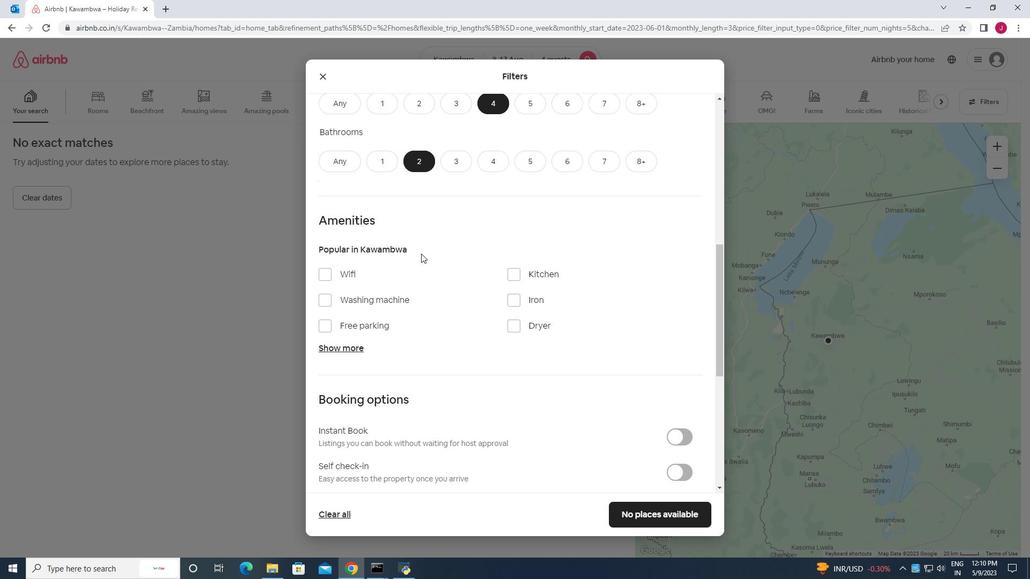 
Action: Mouse moved to (427, 268)
Screenshot: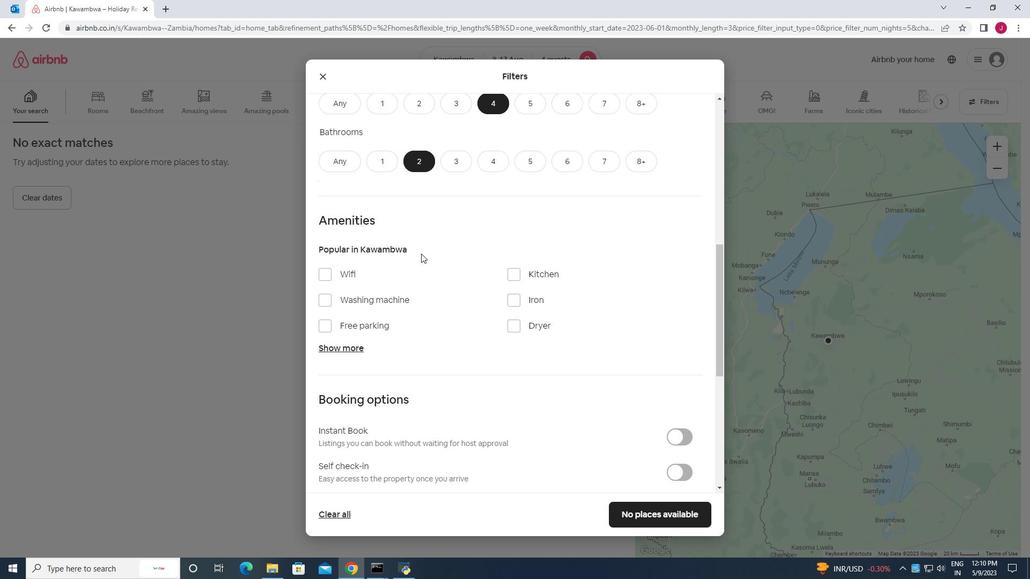 
Action: Mouse scrolled (427, 268) with delta (0, 0)
Screenshot: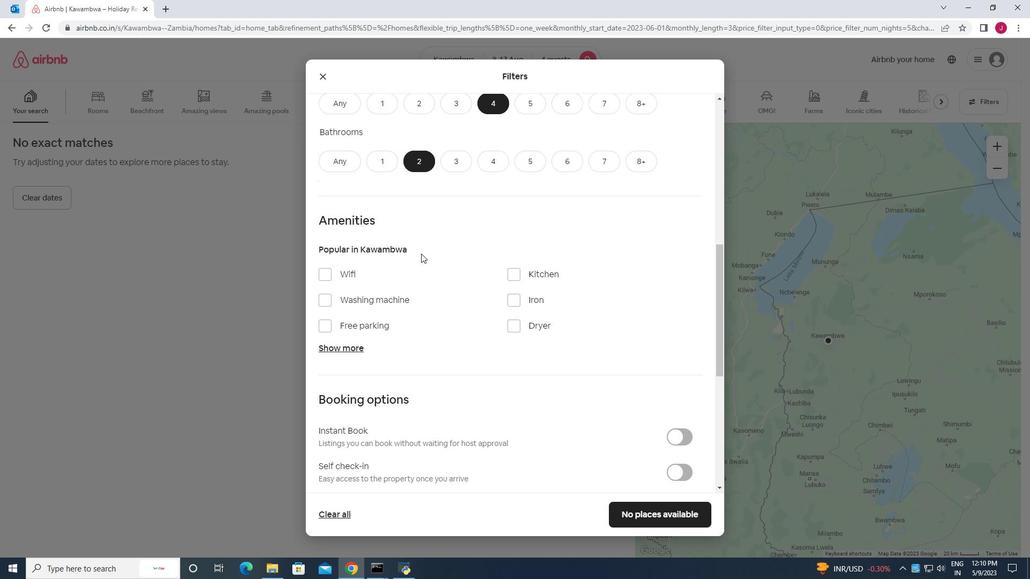 
Action: Mouse moved to (431, 271)
Screenshot: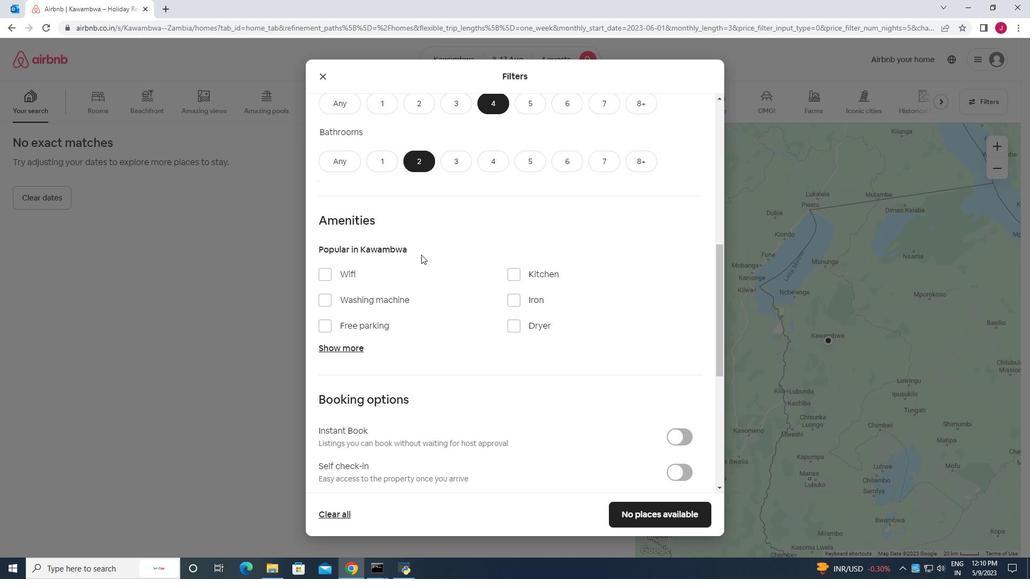 
Action: Mouse scrolled (431, 271) with delta (0, 0)
Screenshot: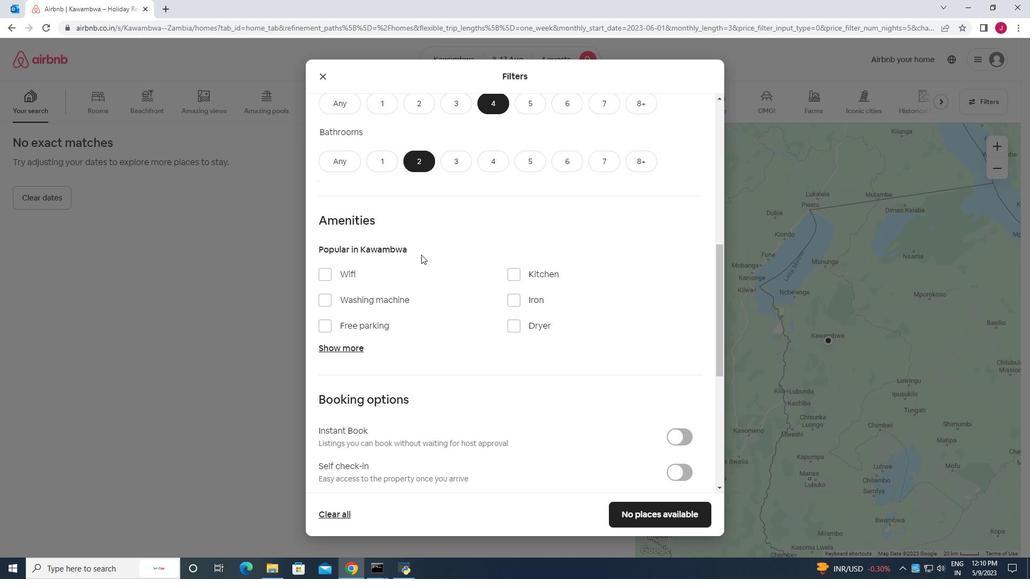
Action: Mouse moved to (431, 271)
Screenshot: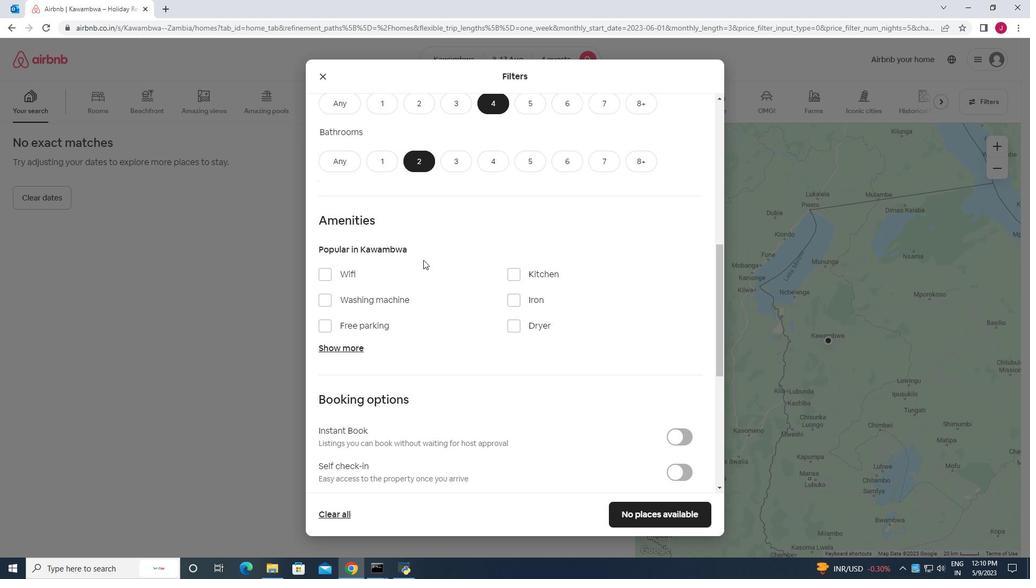 
Action: Mouse scrolled (431, 271) with delta (0, 0)
Screenshot: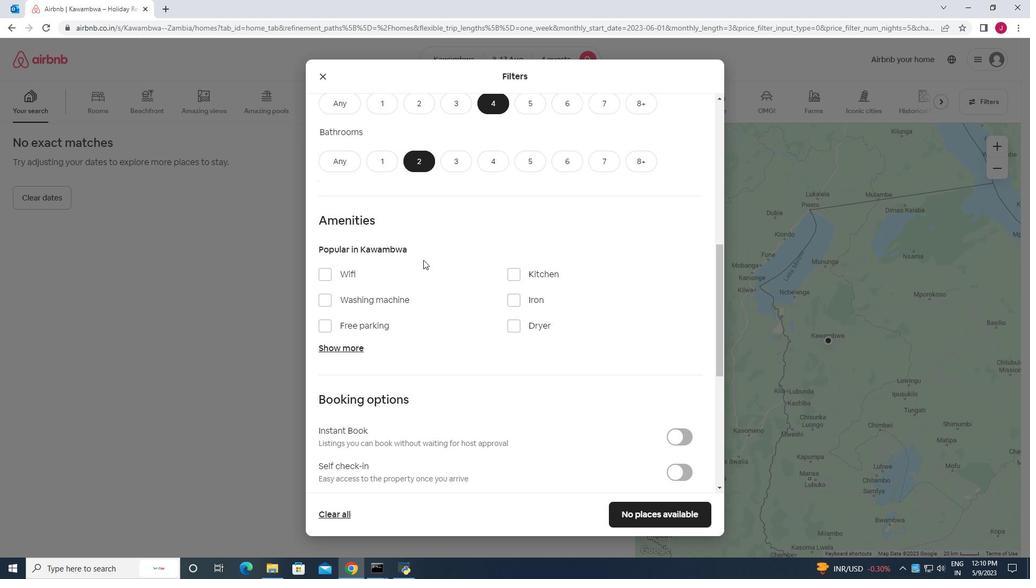 
Action: Mouse moved to (416, 264)
Screenshot: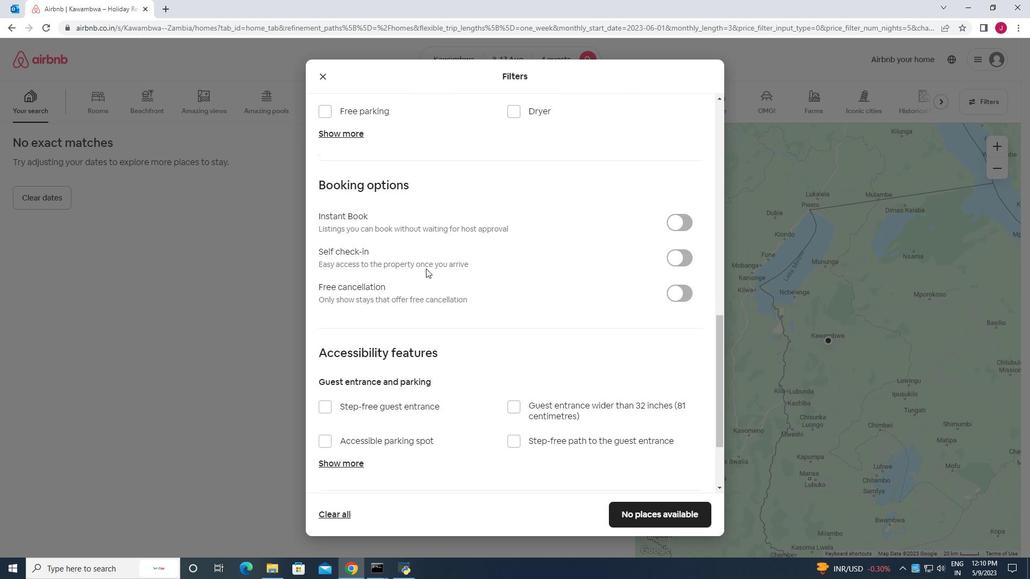 
Action: Mouse scrolled (416, 264) with delta (0, 0)
Screenshot: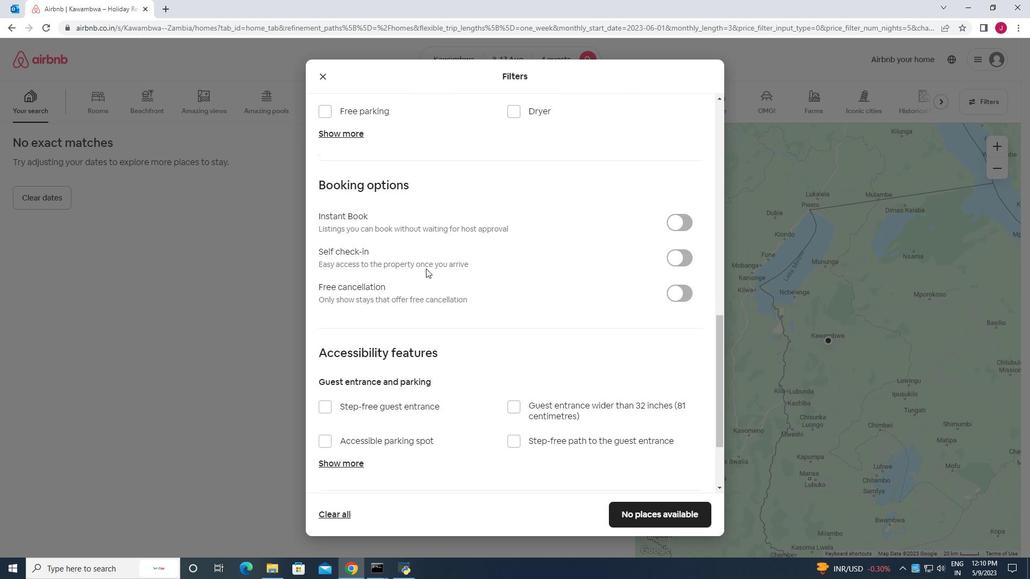 
Action: Mouse scrolled (416, 264) with delta (0, 0)
Screenshot: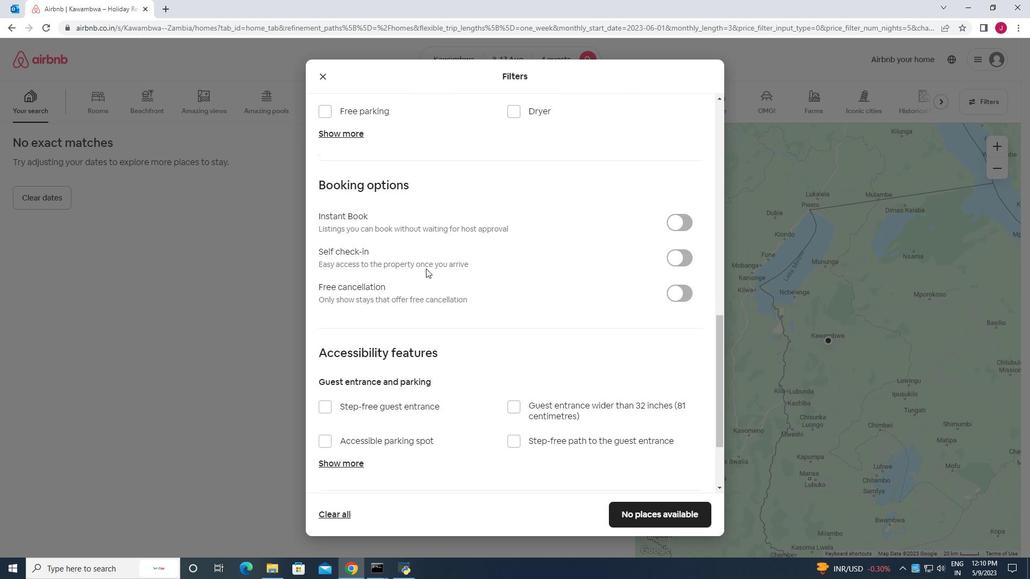 
Action: Mouse moved to (329, 168)
Screenshot: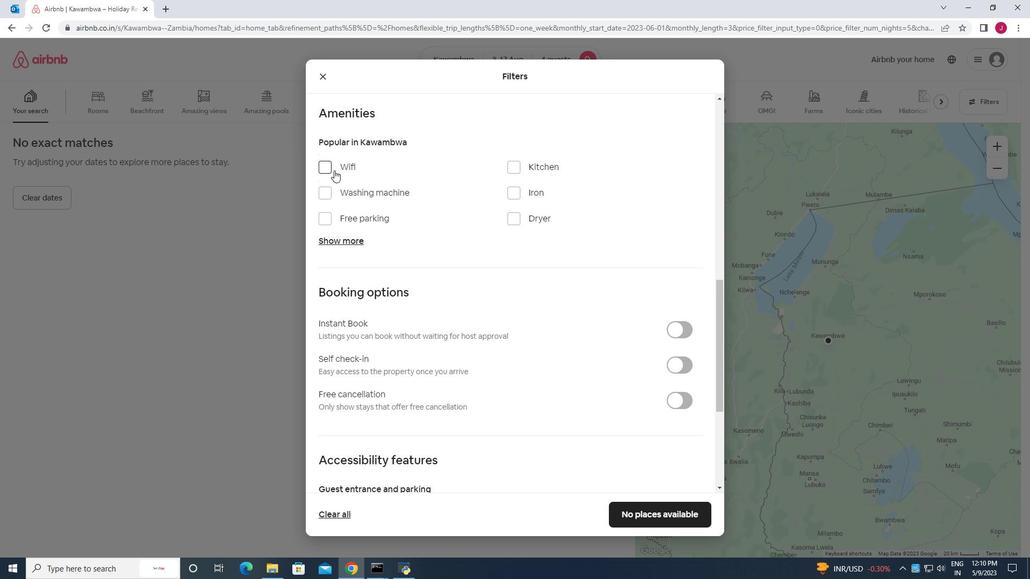 
Action: Mouse pressed left at (329, 168)
Screenshot: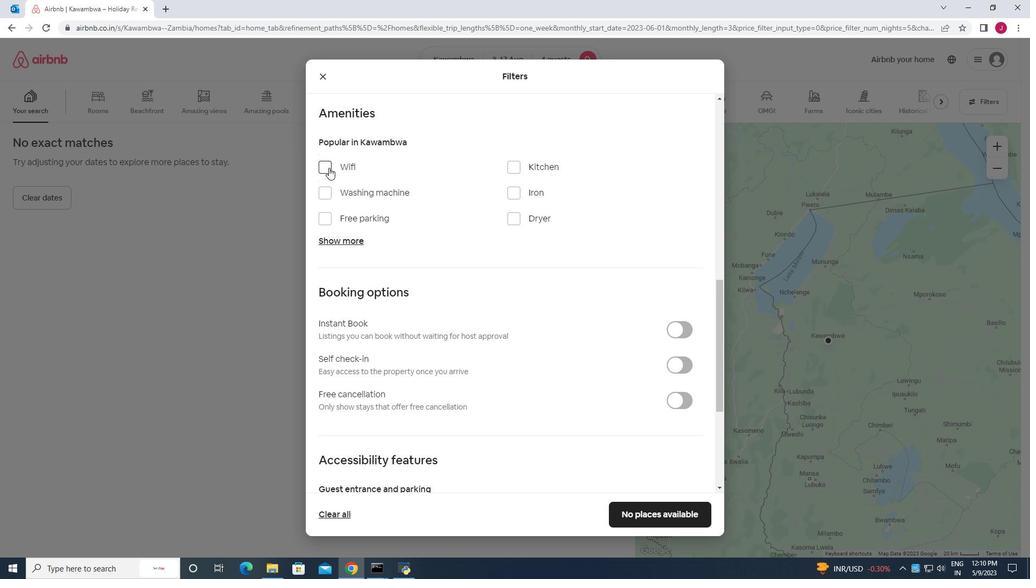 
Action: Mouse moved to (329, 192)
Screenshot: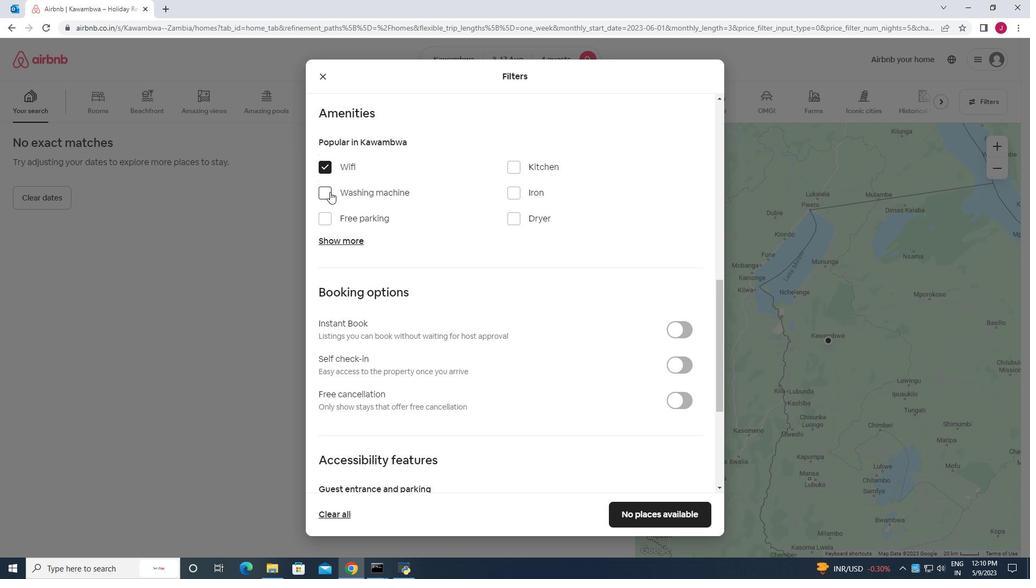 
Action: Mouse pressed left at (329, 192)
Screenshot: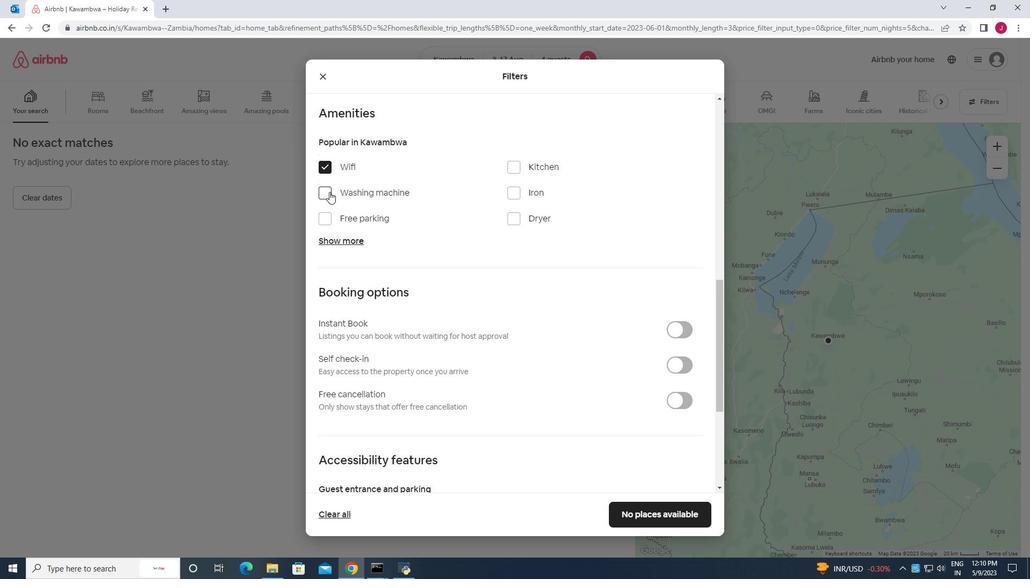 
Action: Mouse moved to (387, 227)
Screenshot: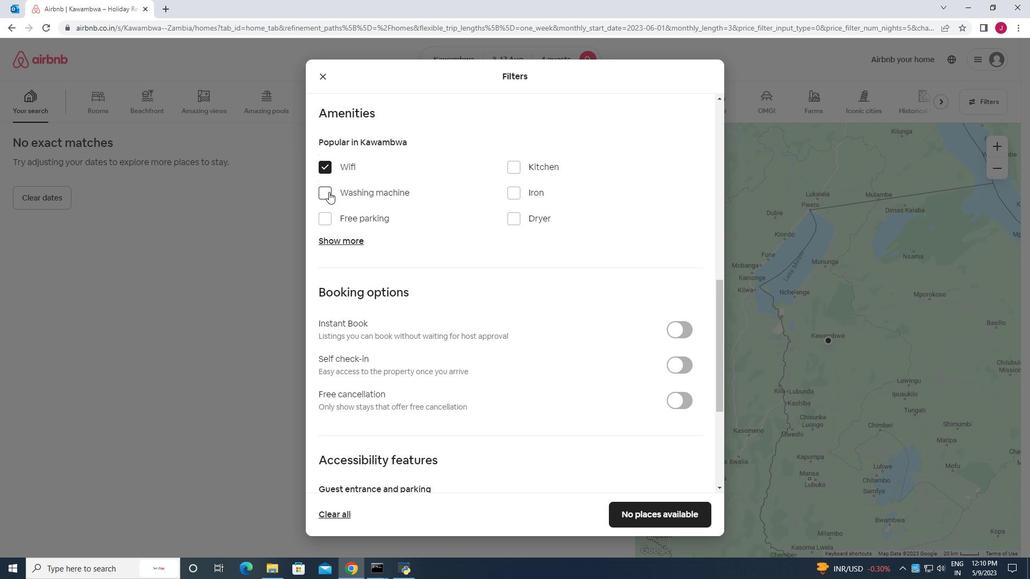 
Action: Mouse scrolled (387, 228) with delta (0, 0)
Screenshot: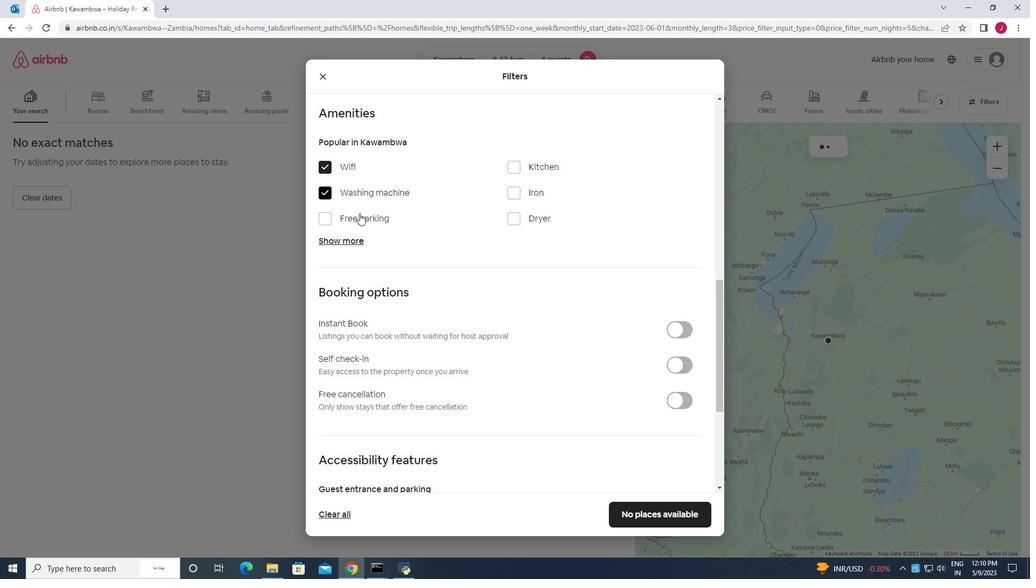 
Action: Mouse scrolled (387, 228) with delta (0, 0)
Screenshot: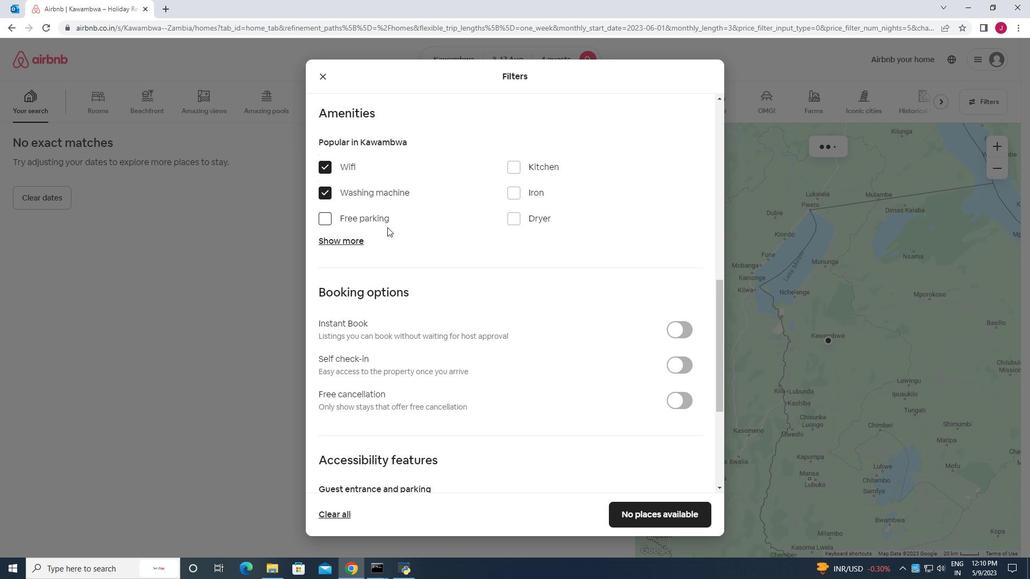 
Action: Mouse scrolled (387, 228) with delta (0, 0)
Screenshot: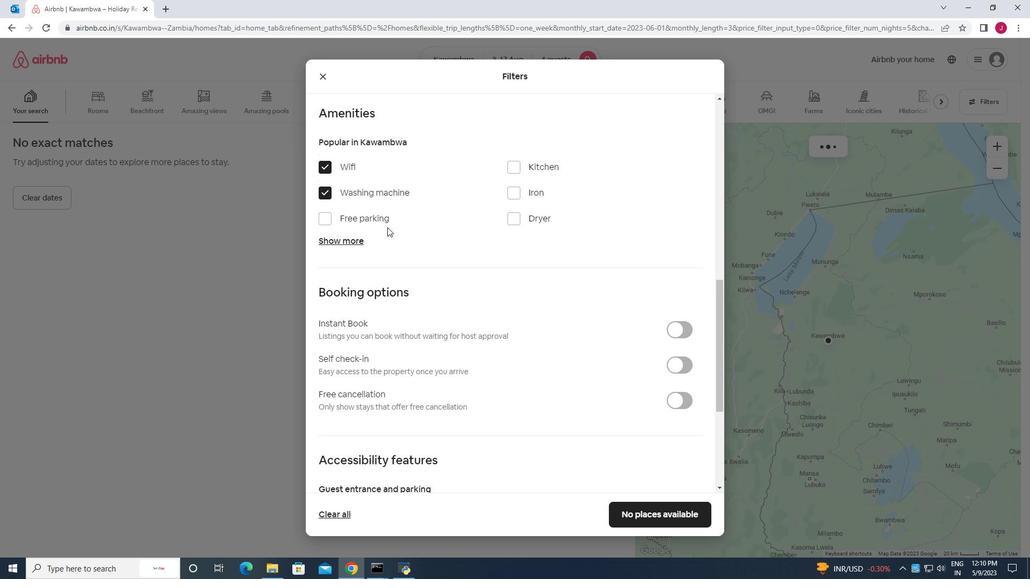 
Action: Mouse moved to (385, 226)
Screenshot: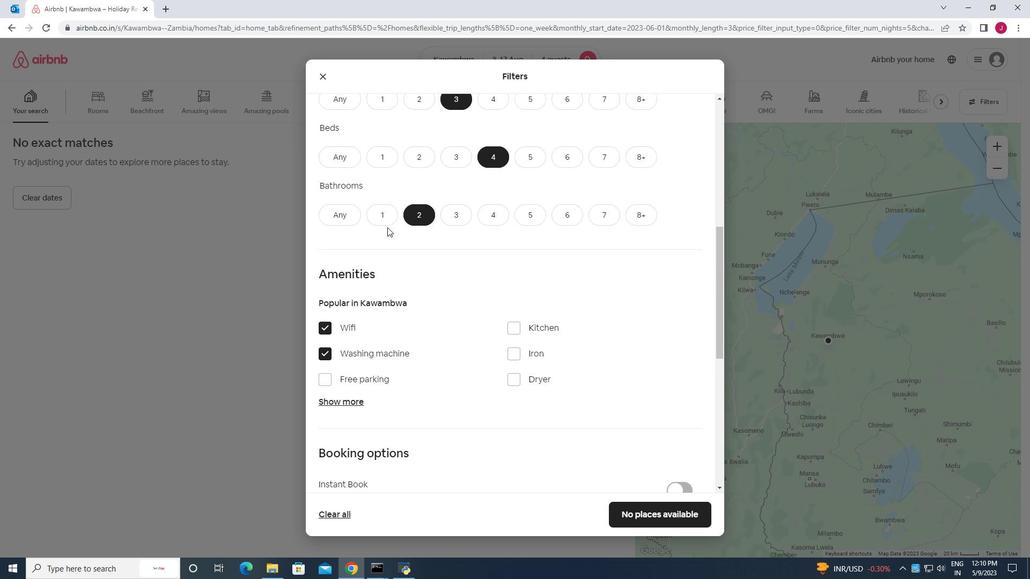 
Action: Mouse scrolled (385, 225) with delta (0, 0)
Screenshot: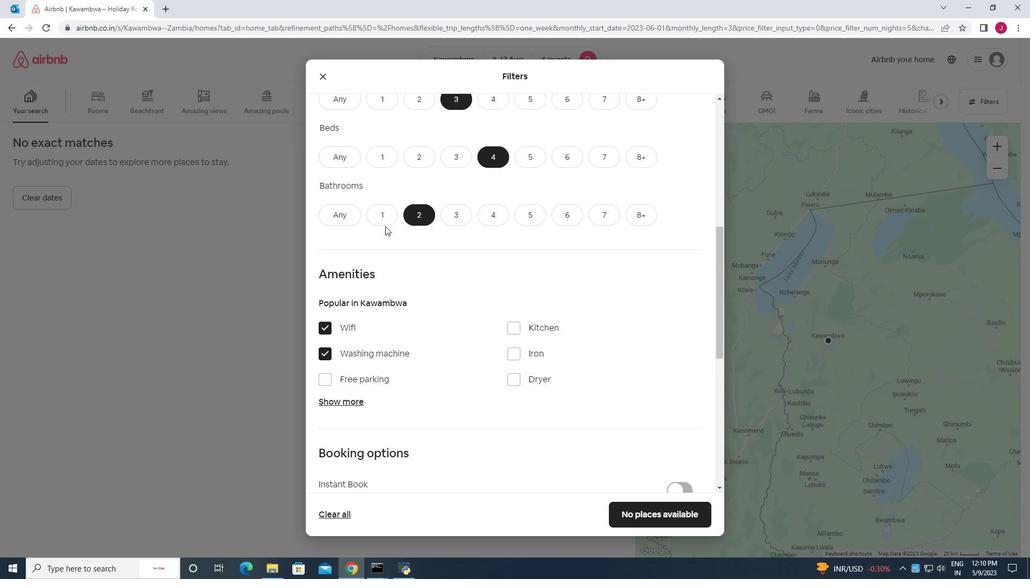 
Action: Mouse moved to (455, 261)
Screenshot: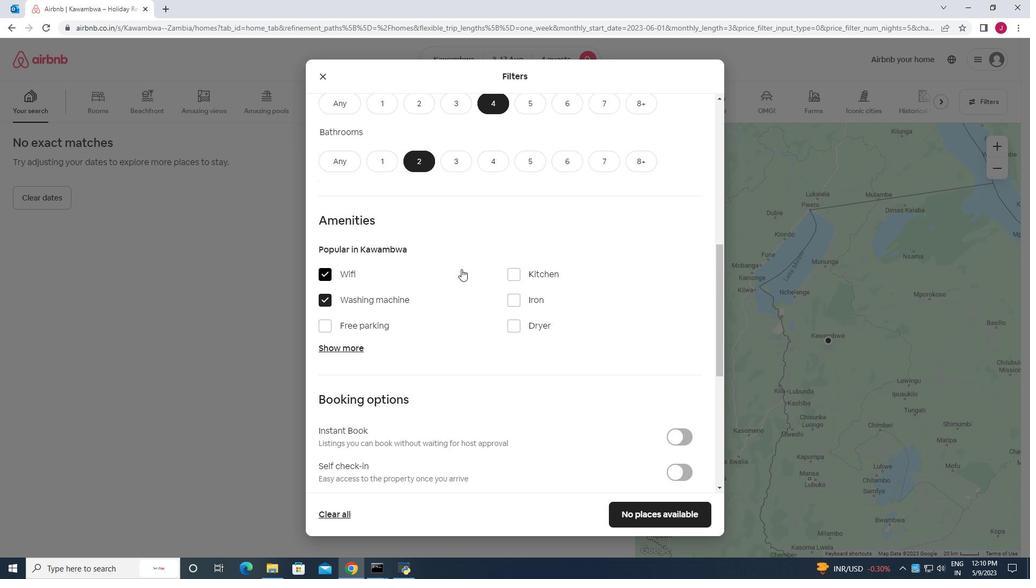 
Action: Mouse scrolled (455, 261) with delta (0, 0)
Screenshot: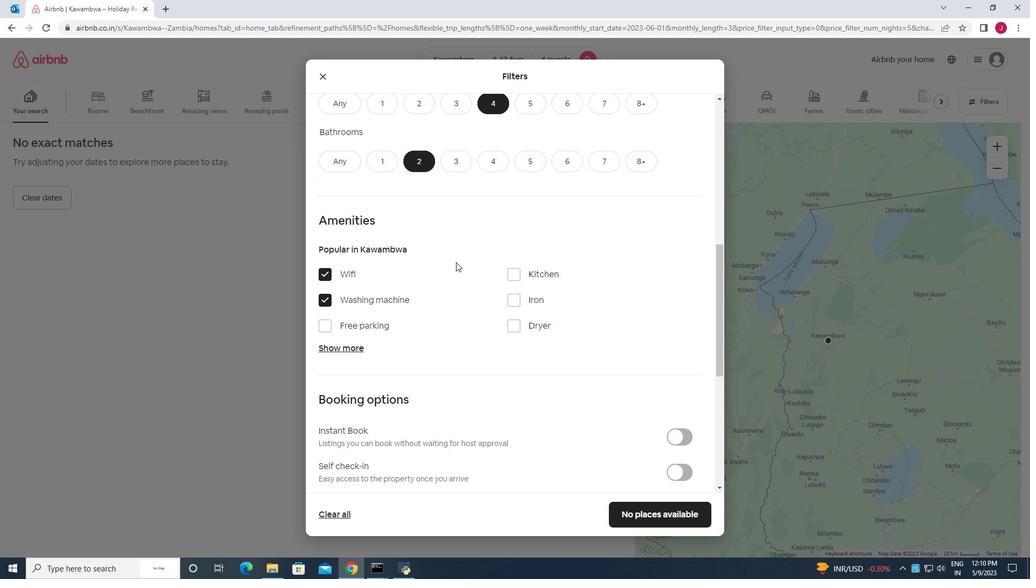 
Action: Mouse moved to (454, 265)
Screenshot: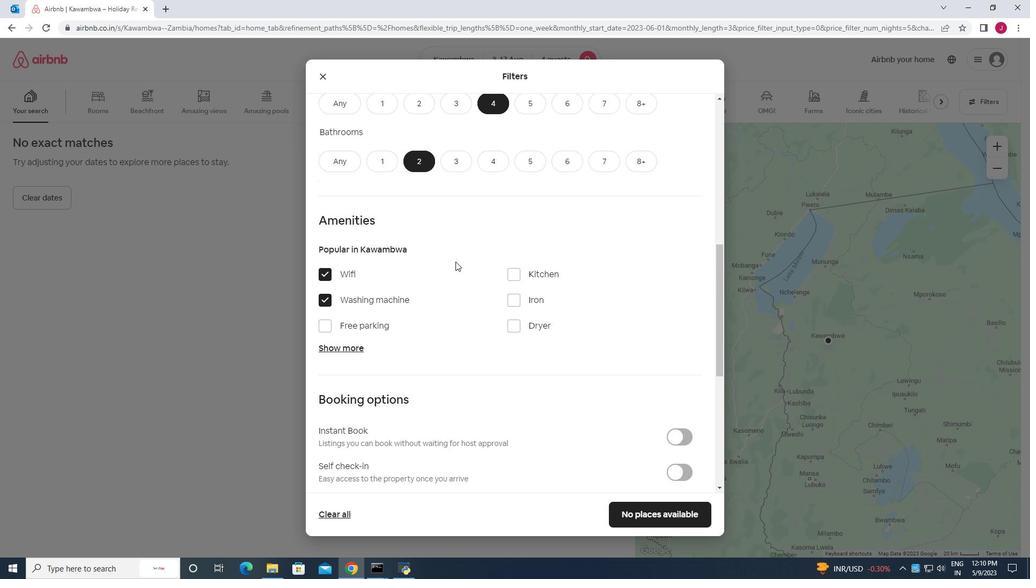 
Action: Mouse scrolled (454, 265) with delta (0, 0)
Screenshot: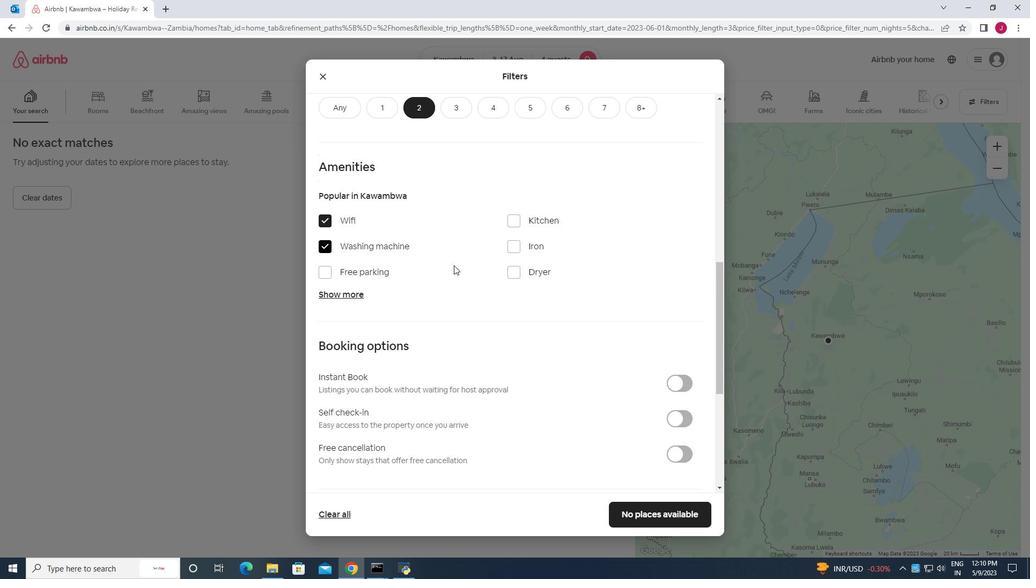 
Action: Mouse scrolled (454, 265) with delta (0, 0)
Screenshot: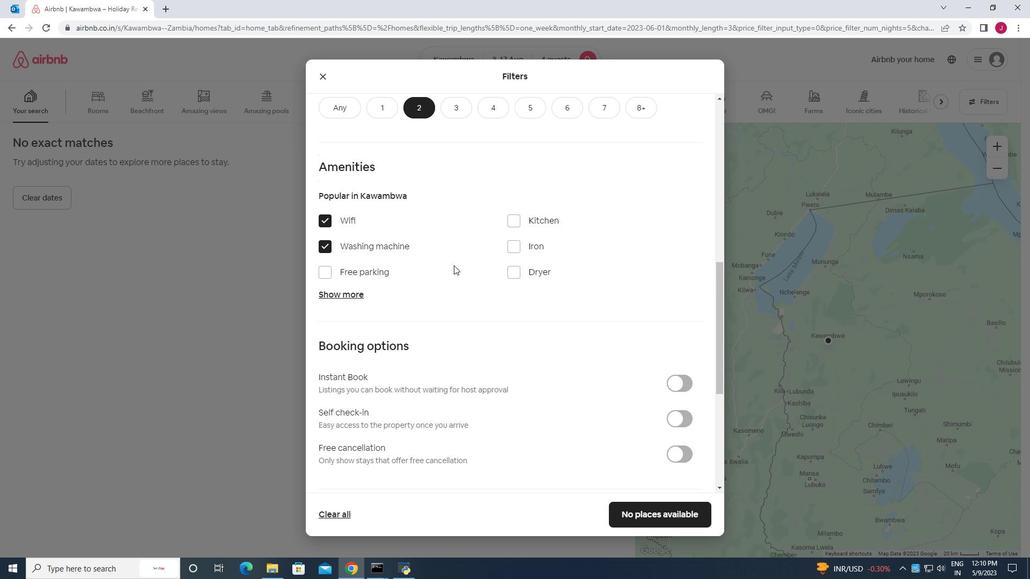 
Action: Mouse moved to (680, 312)
Screenshot: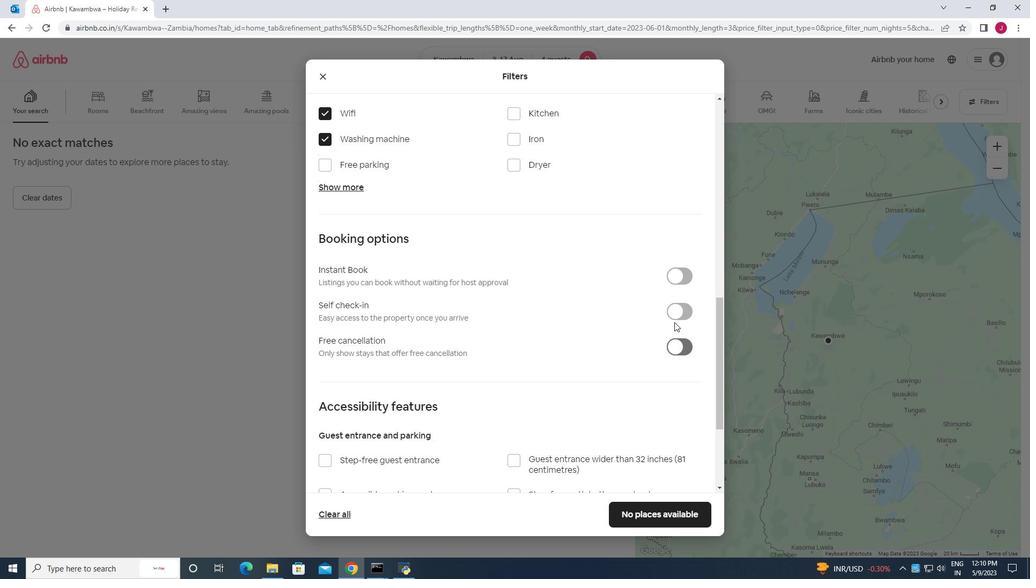 
Action: Mouse pressed left at (680, 312)
Screenshot: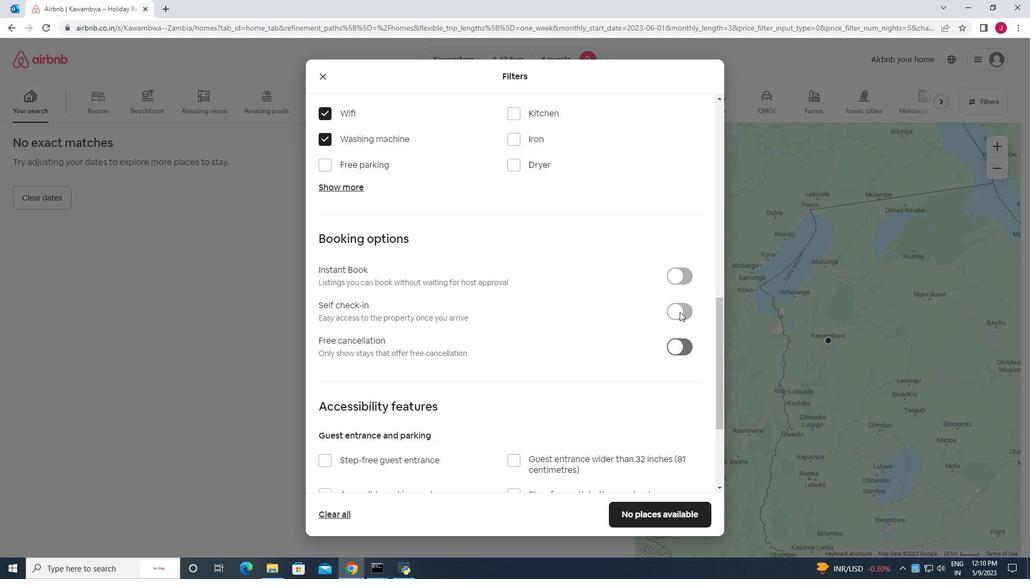 
Action: Mouse moved to (491, 342)
Screenshot: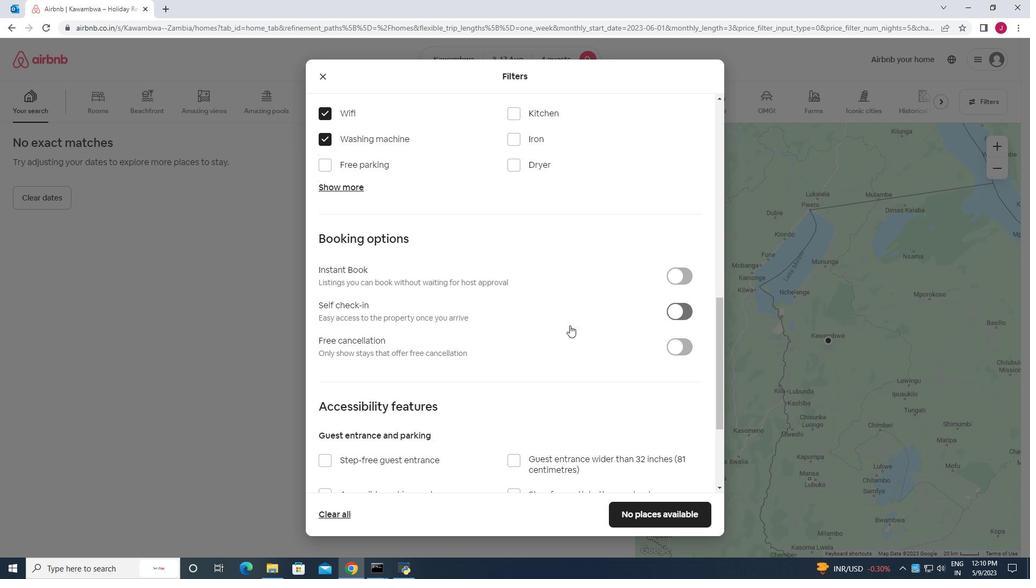 
Action: Mouse scrolled (491, 341) with delta (0, 0)
Screenshot: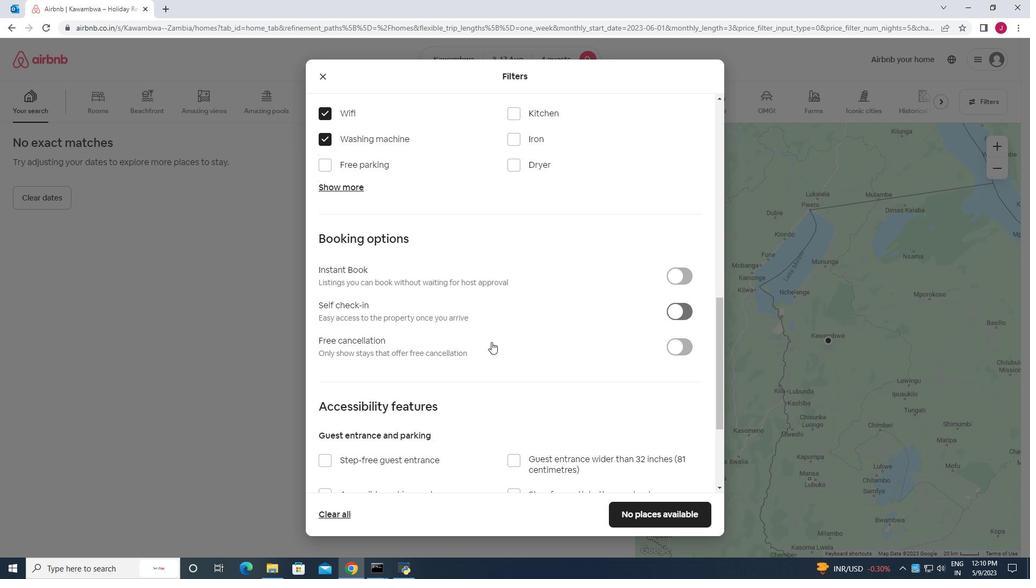 
Action: Mouse scrolled (491, 341) with delta (0, 0)
Screenshot: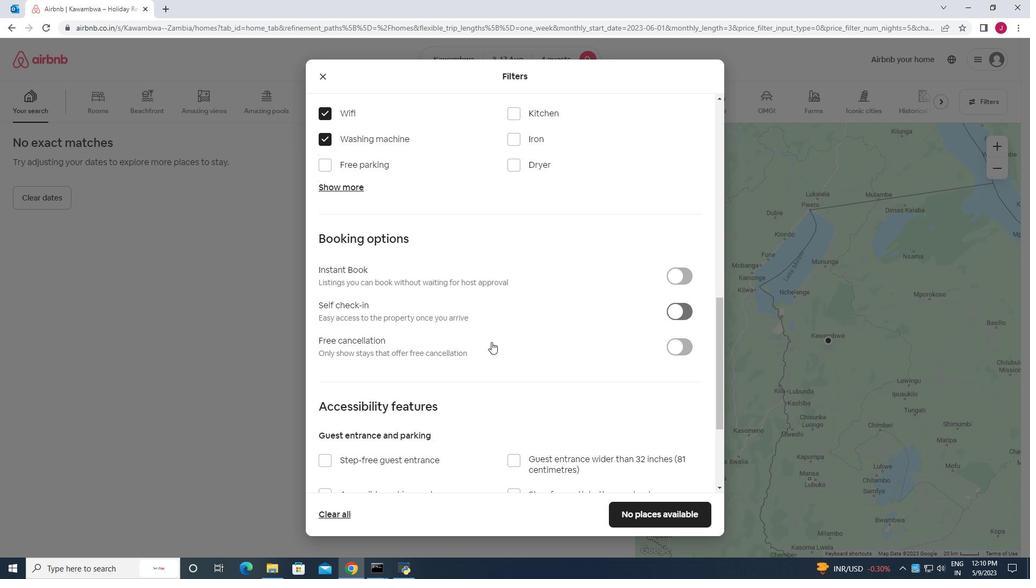 
Action: Mouse scrolled (491, 341) with delta (0, 0)
Screenshot: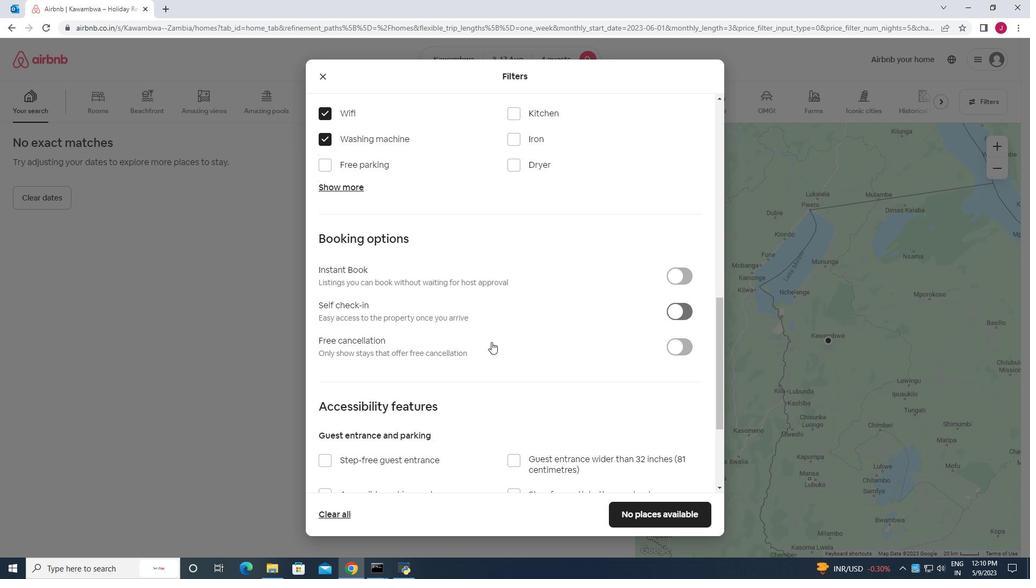 
Action: Mouse scrolled (491, 341) with delta (0, 0)
Screenshot: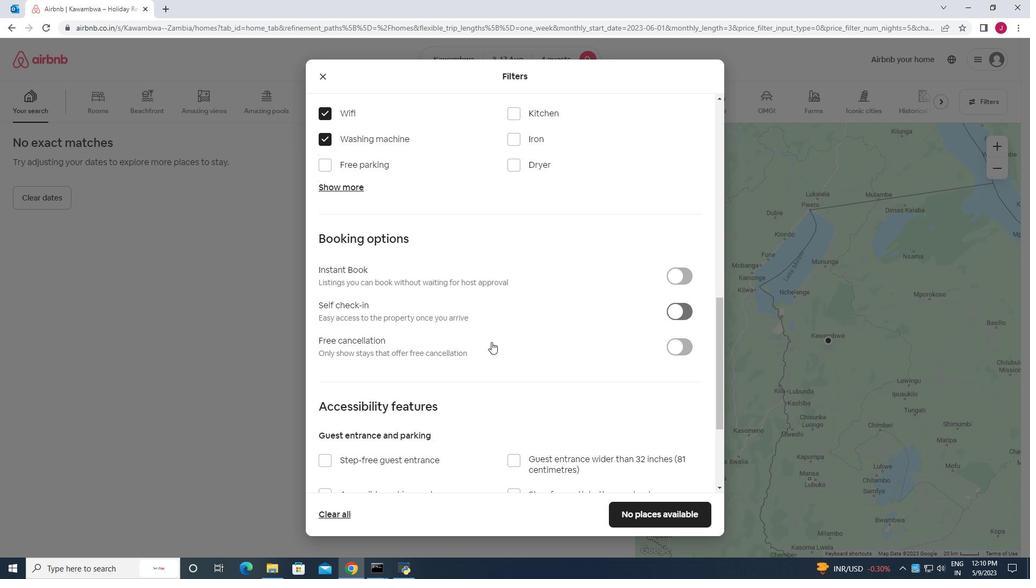 
Action: Mouse scrolled (491, 341) with delta (0, 0)
Screenshot: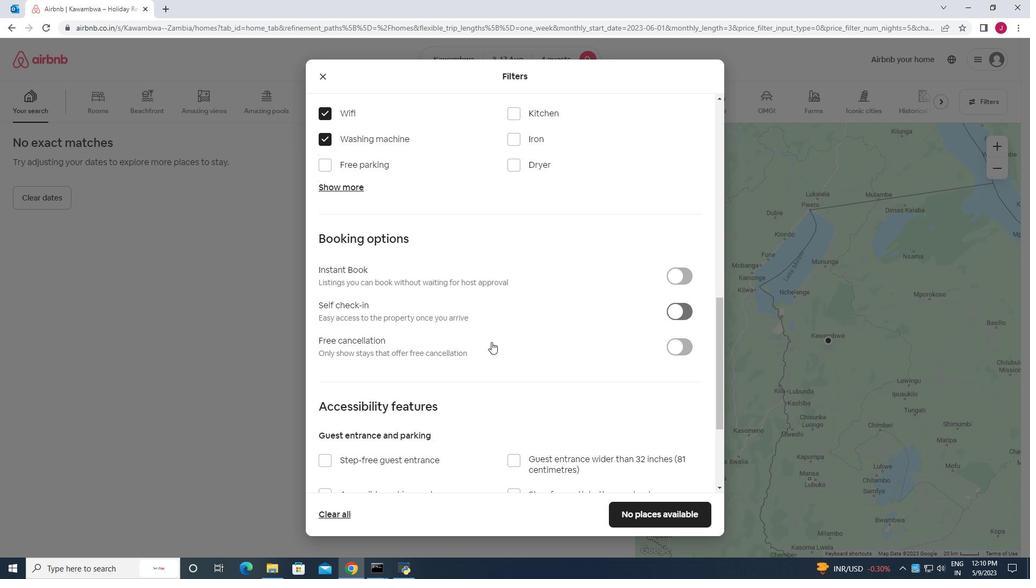 
Action: Mouse moved to (350, 421)
Screenshot: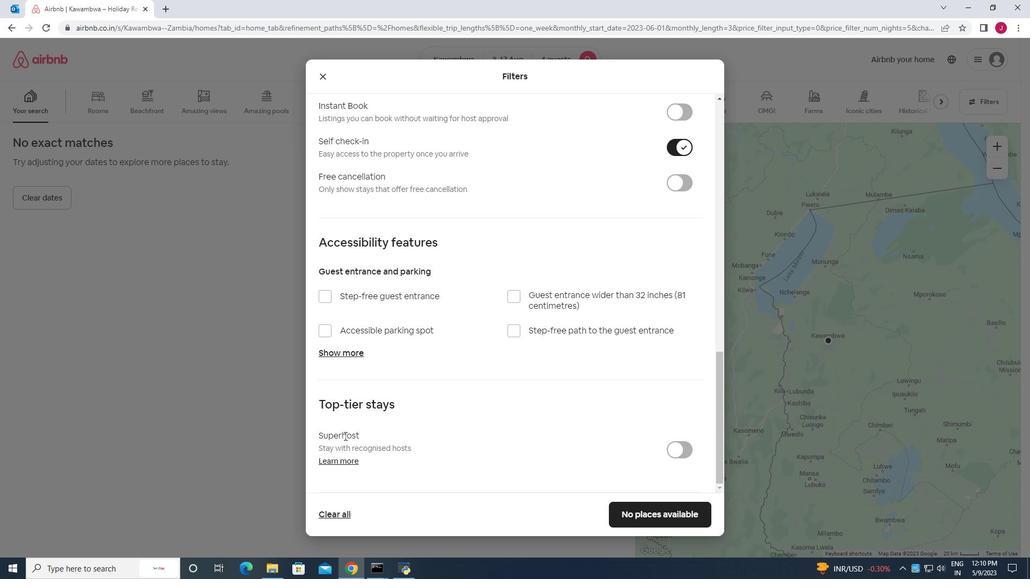 
Action: Mouse scrolled (350, 421) with delta (0, 0)
Screenshot: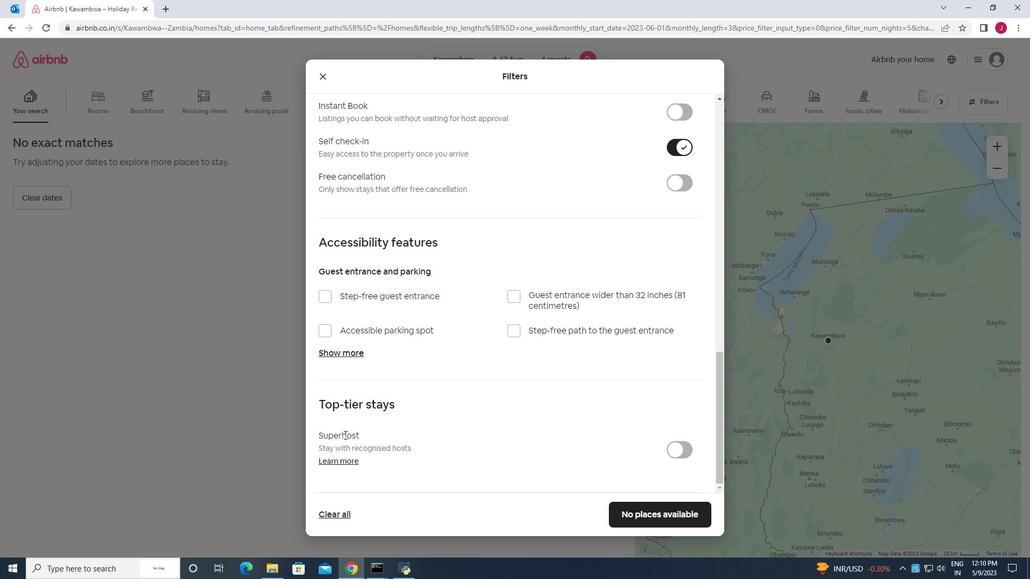 
Action: Mouse scrolled (350, 421) with delta (0, 0)
Screenshot: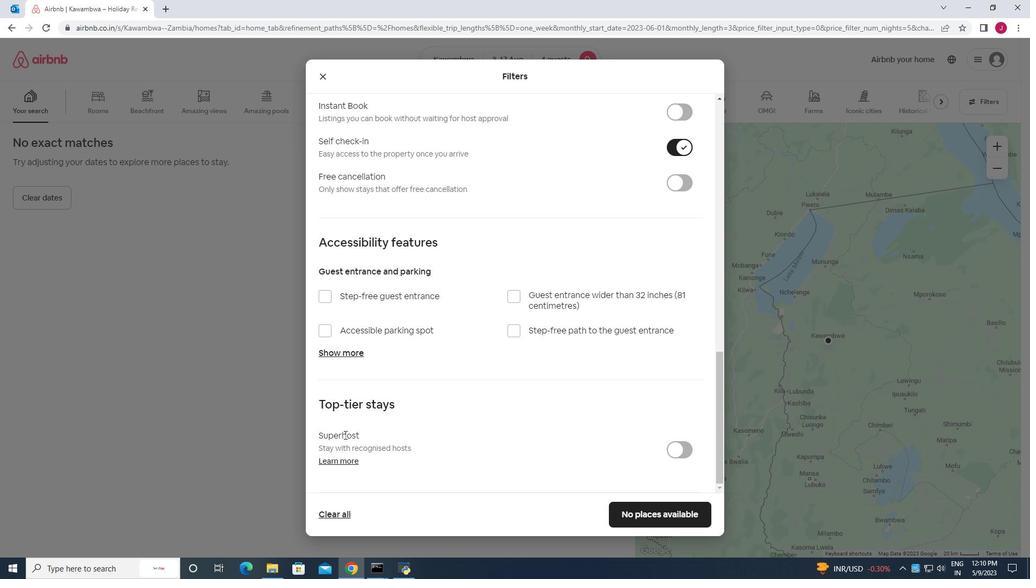
Action: Mouse moved to (350, 421)
Screenshot: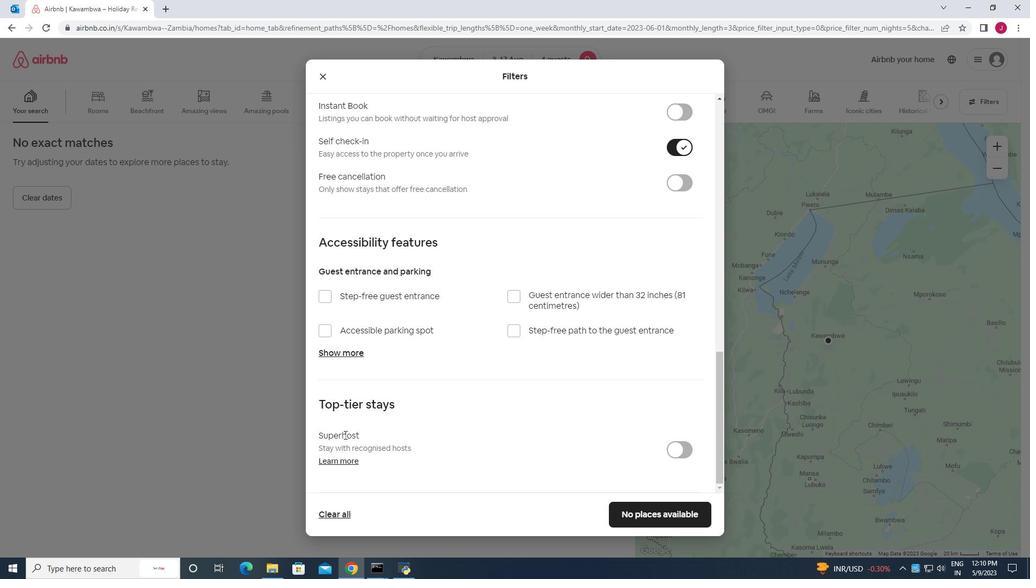 
Action: Mouse scrolled (350, 420) with delta (0, 0)
Screenshot: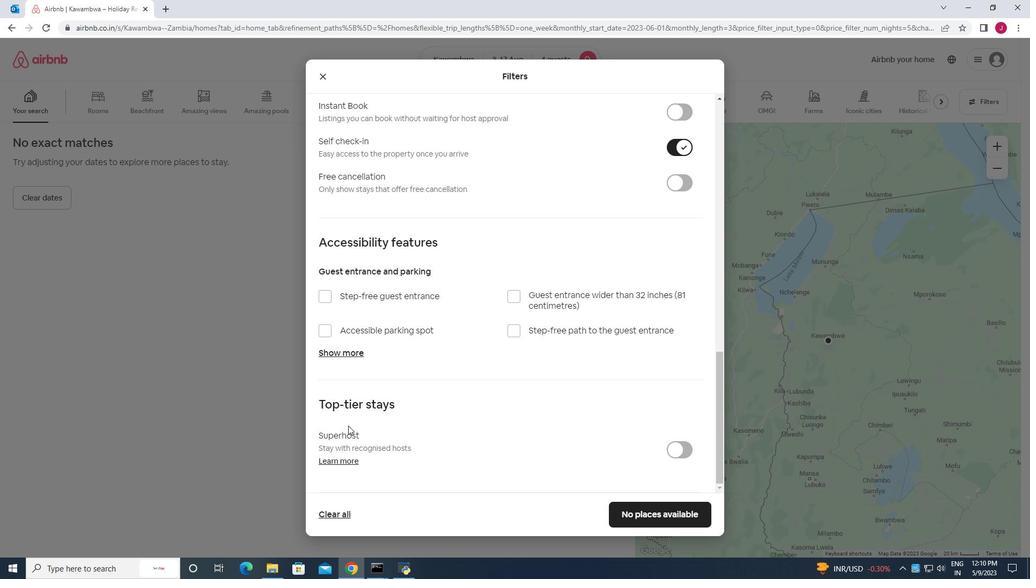 
Action: Mouse moved to (350, 420)
Screenshot: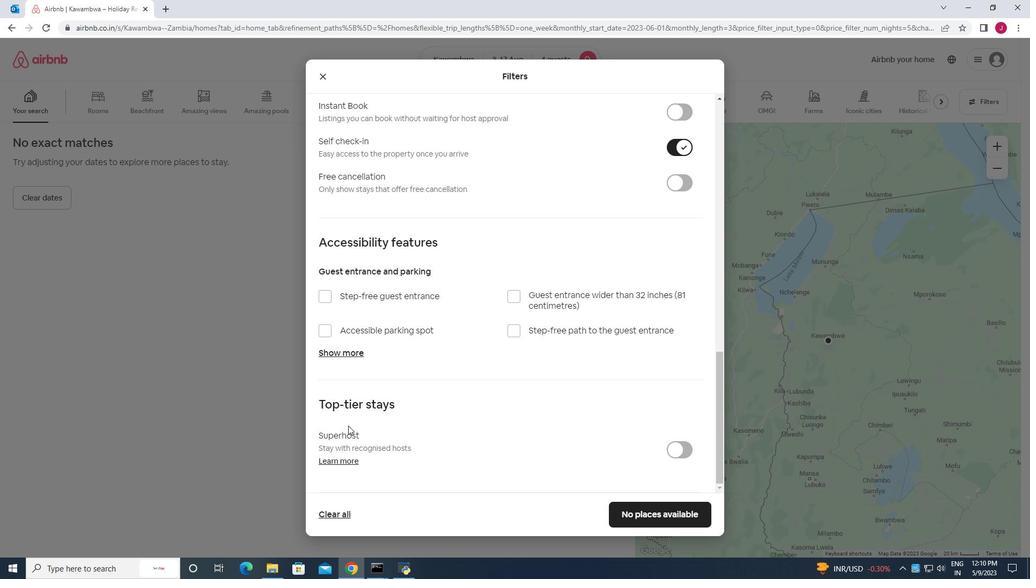 
Action: Mouse scrolled (350, 420) with delta (0, 0)
Screenshot: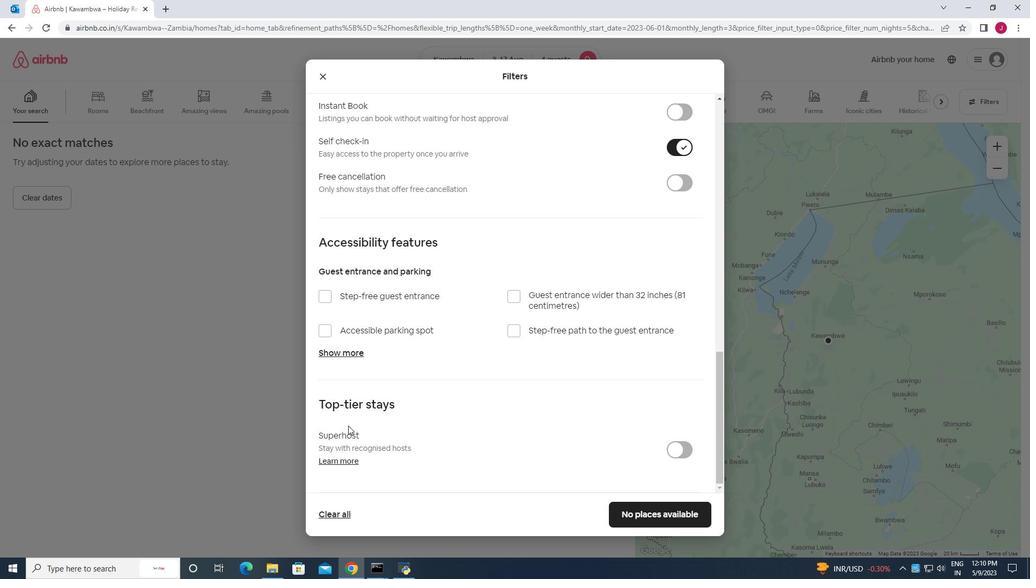 
Action: Mouse moved to (646, 517)
Screenshot: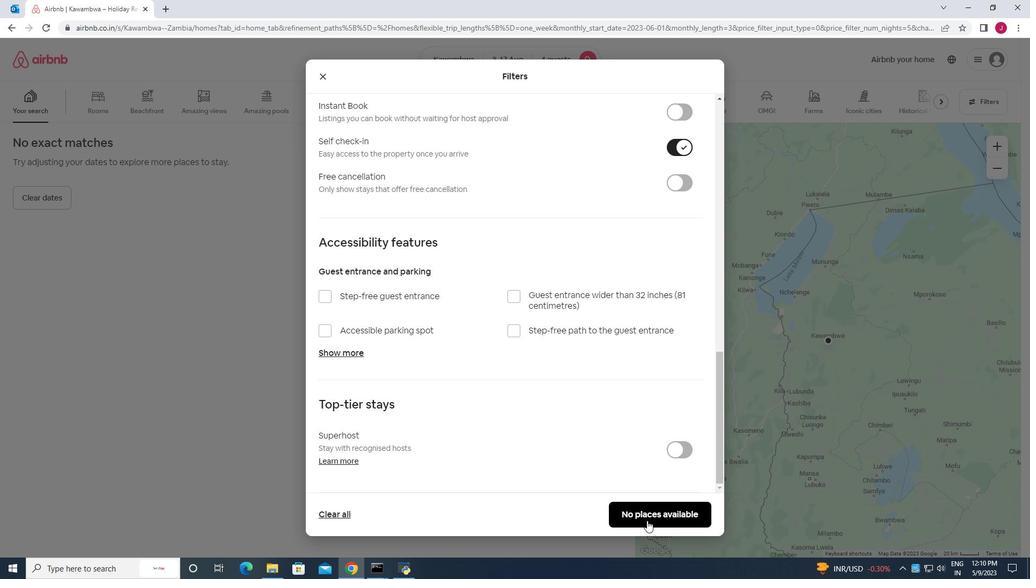 
Action: Mouse pressed left at (646, 517)
Screenshot: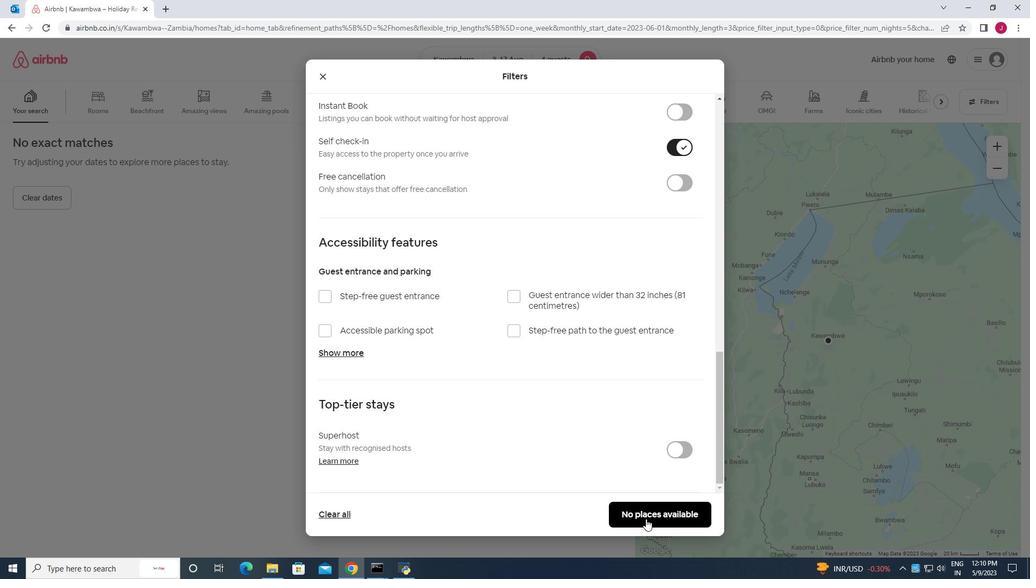 
Action: Mouse moved to (631, 500)
Screenshot: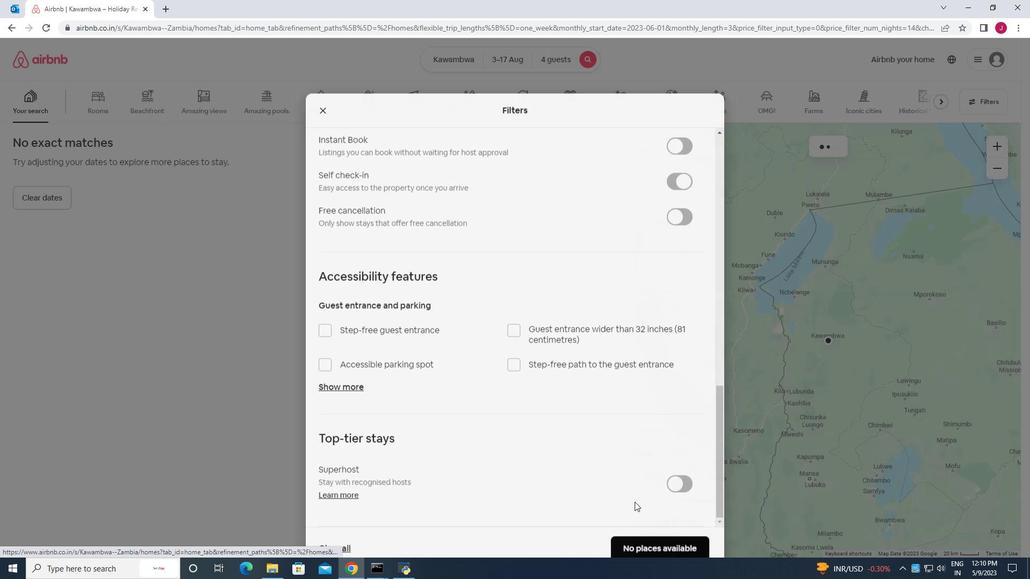 
